 Task: Search one way flight ticket for 3 adults, 3 children in business from Kotzebue: Ralph Wien Memorial Airport to Riverton: Central Wyoming Regional Airport (was Riverton Regional) on 5-4-2023. Choice of flights is Sun country airlines. Number of bags: 4 checked bags. Price is upto 108000. Outbound departure time preference is 18:00.
Action: Mouse moved to (350, 294)
Screenshot: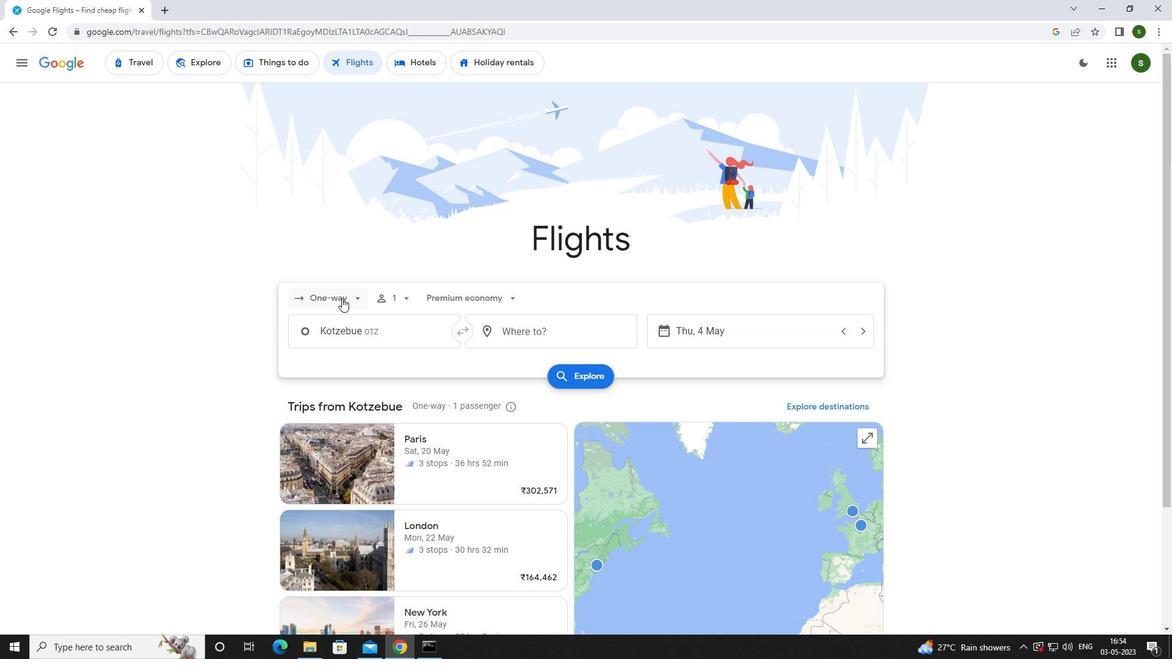 
Action: Mouse pressed left at (350, 294)
Screenshot: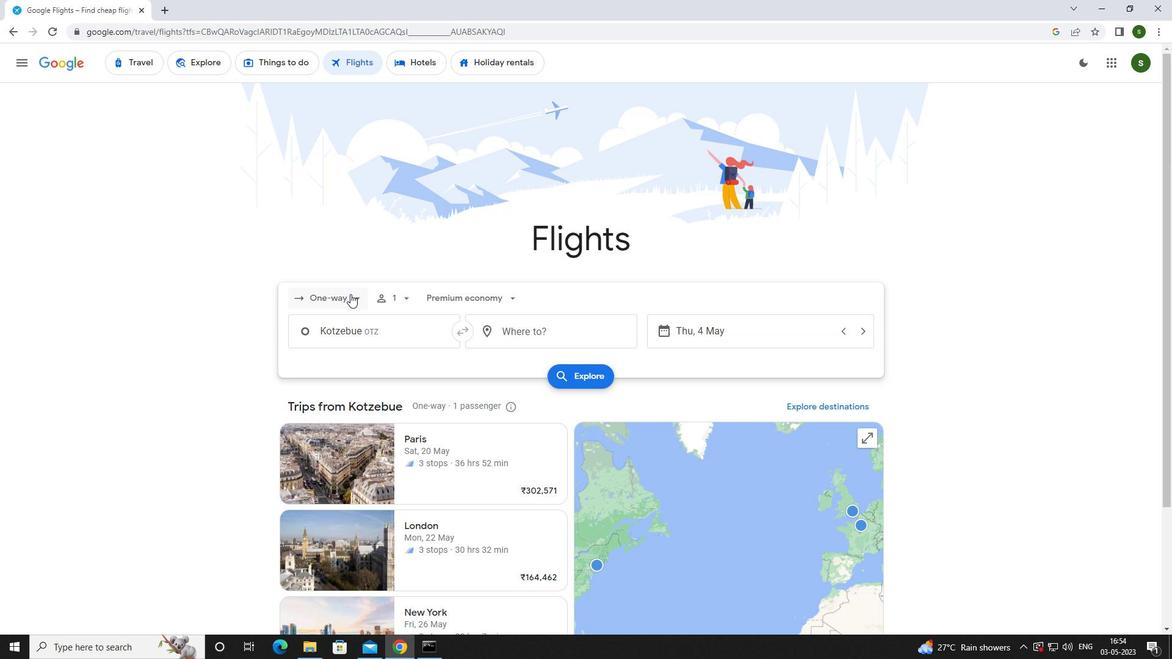 
Action: Mouse moved to (353, 359)
Screenshot: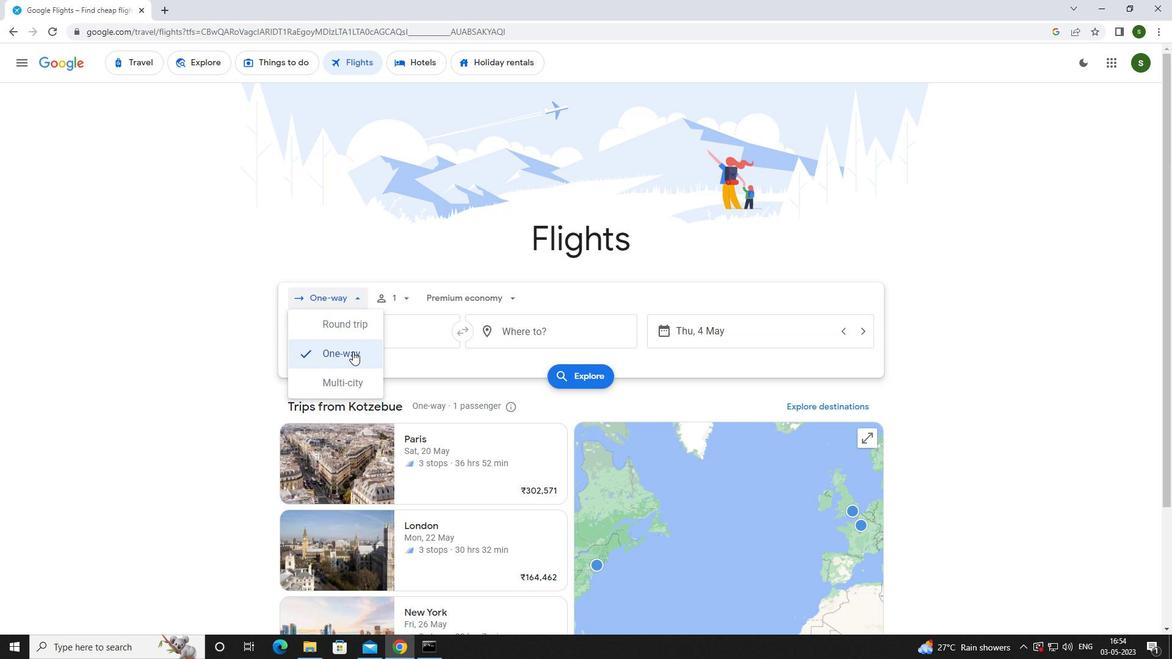 
Action: Mouse pressed left at (353, 359)
Screenshot: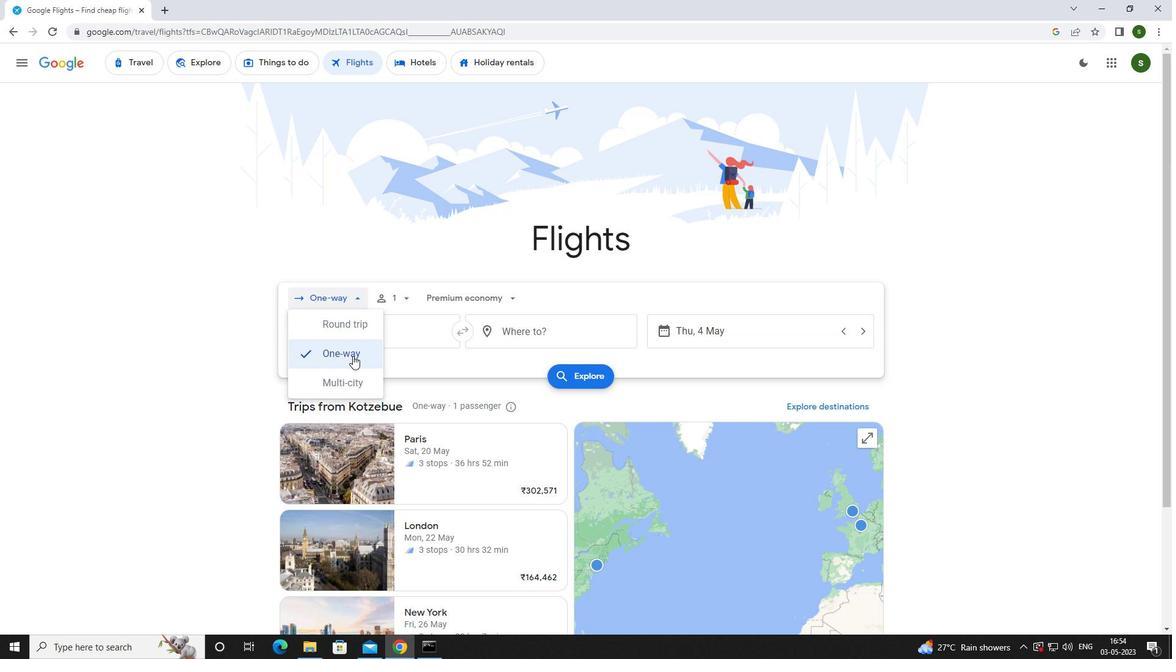 
Action: Mouse moved to (405, 295)
Screenshot: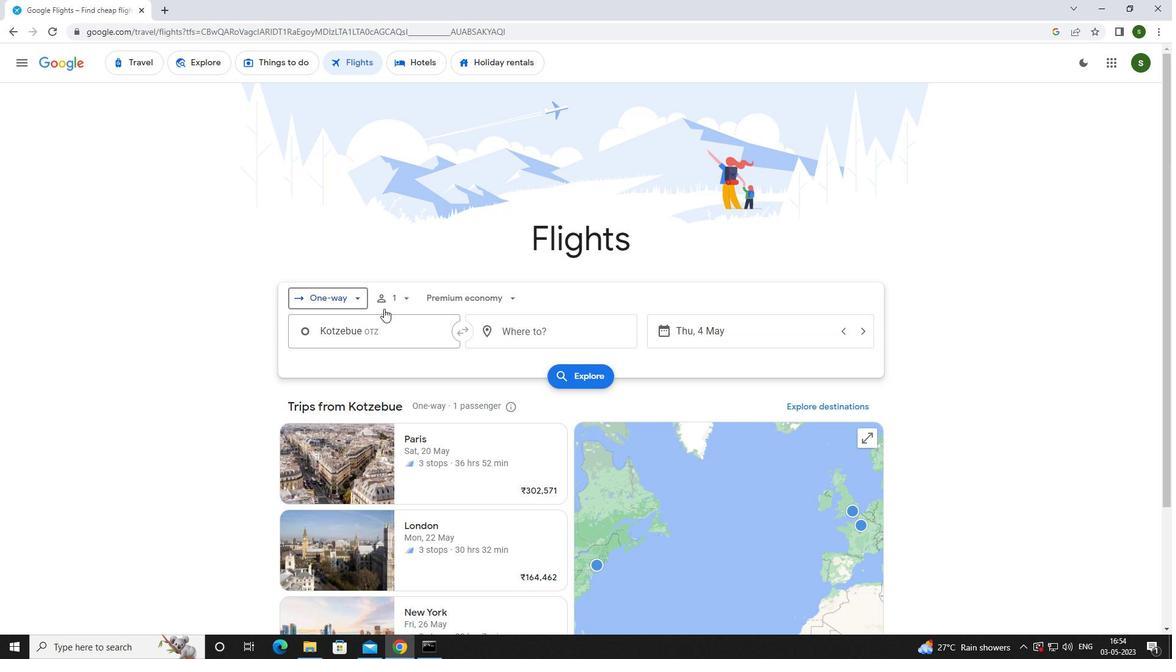 
Action: Mouse pressed left at (405, 295)
Screenshot: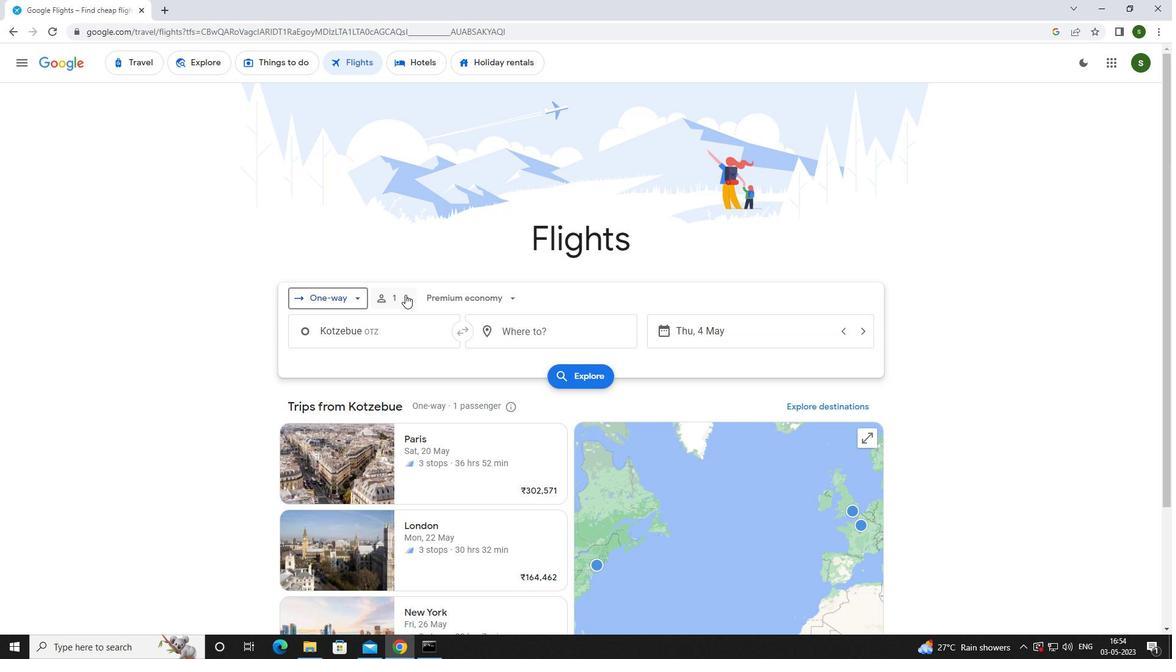 
Action: Mouse moved to (503, 328)
Screenshot: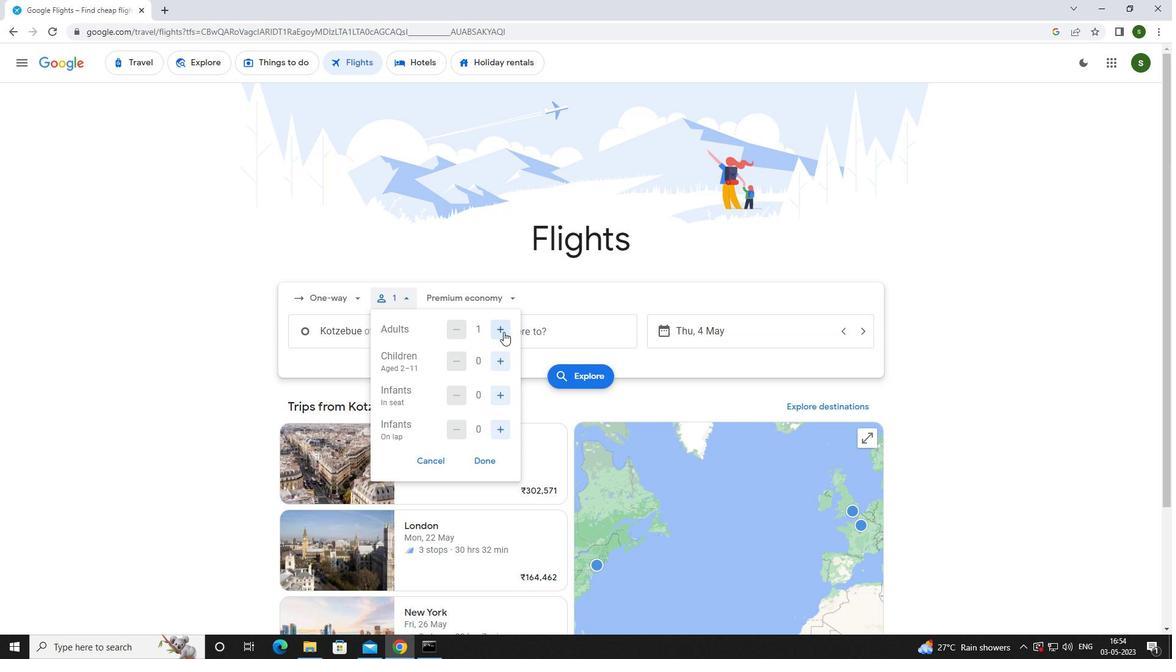 
Action: Mouse pressed left at (503, 328)
Screenshot: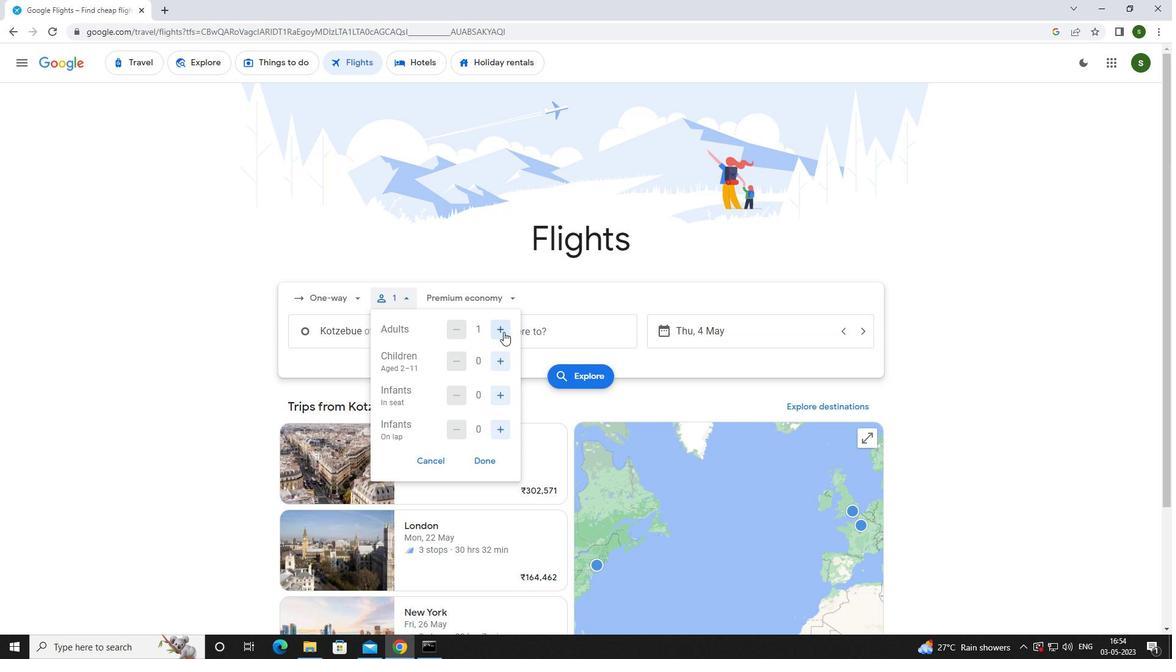 
Action: Mouse pressed left at (503, 328)
Screenshot: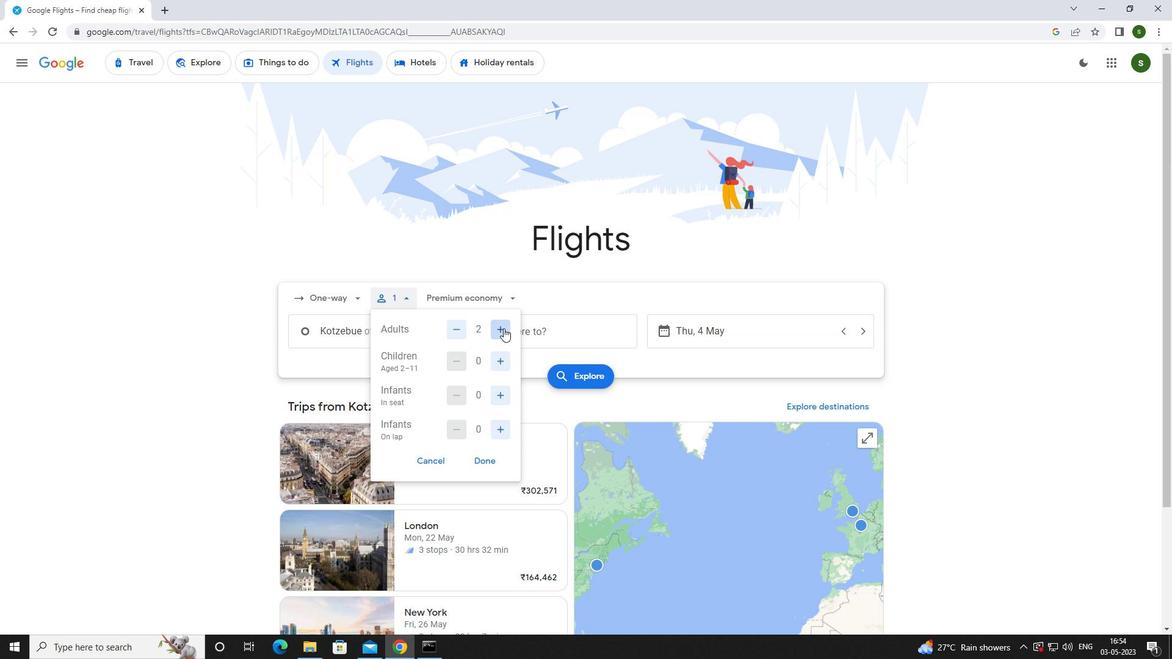 
Action: Mouse moved to (501, 356)
Screenshot: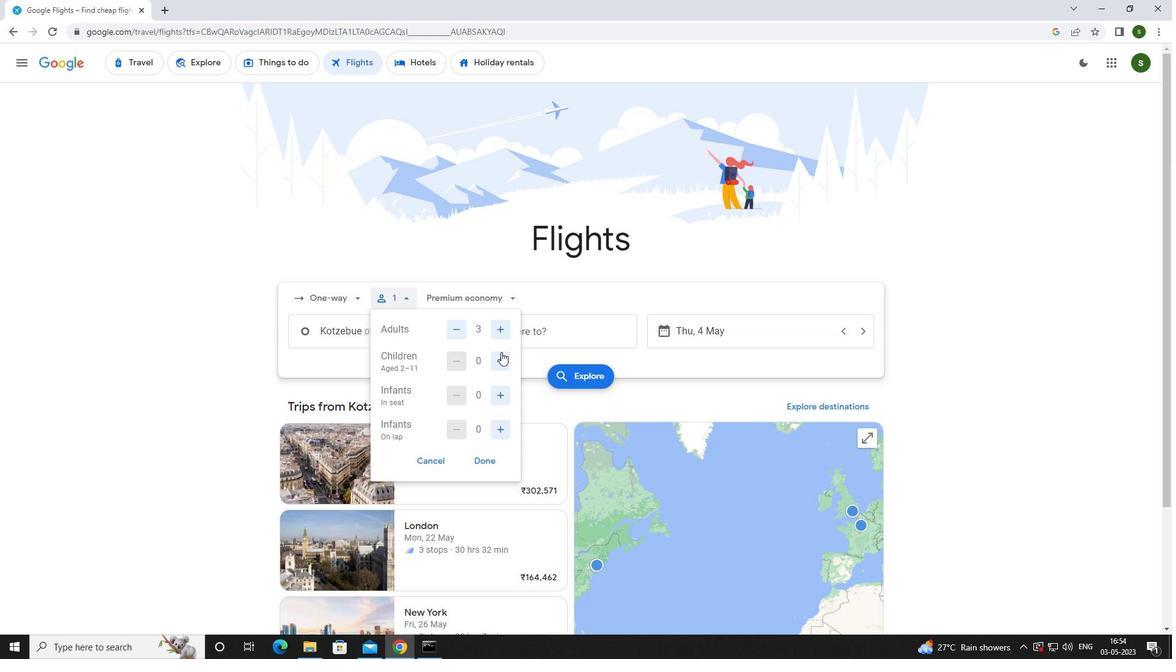 
Action: Mouse pressed left at (501, 356)
Screenshot: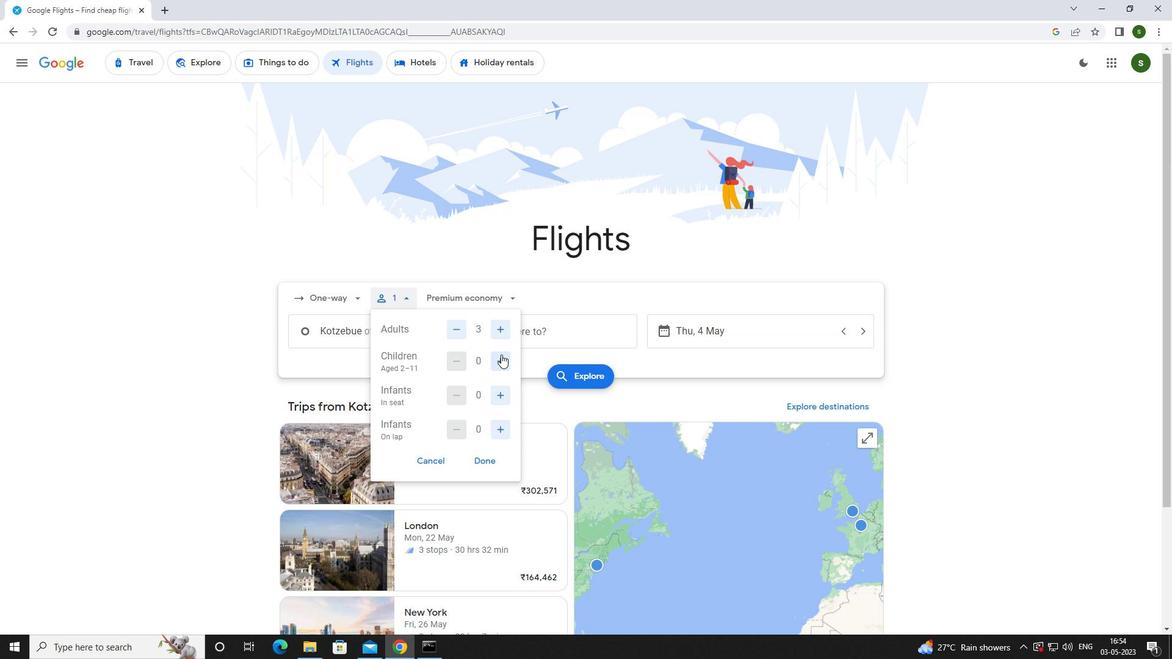 
Action: Mouse pressed left at (501, 356)
Screenshot: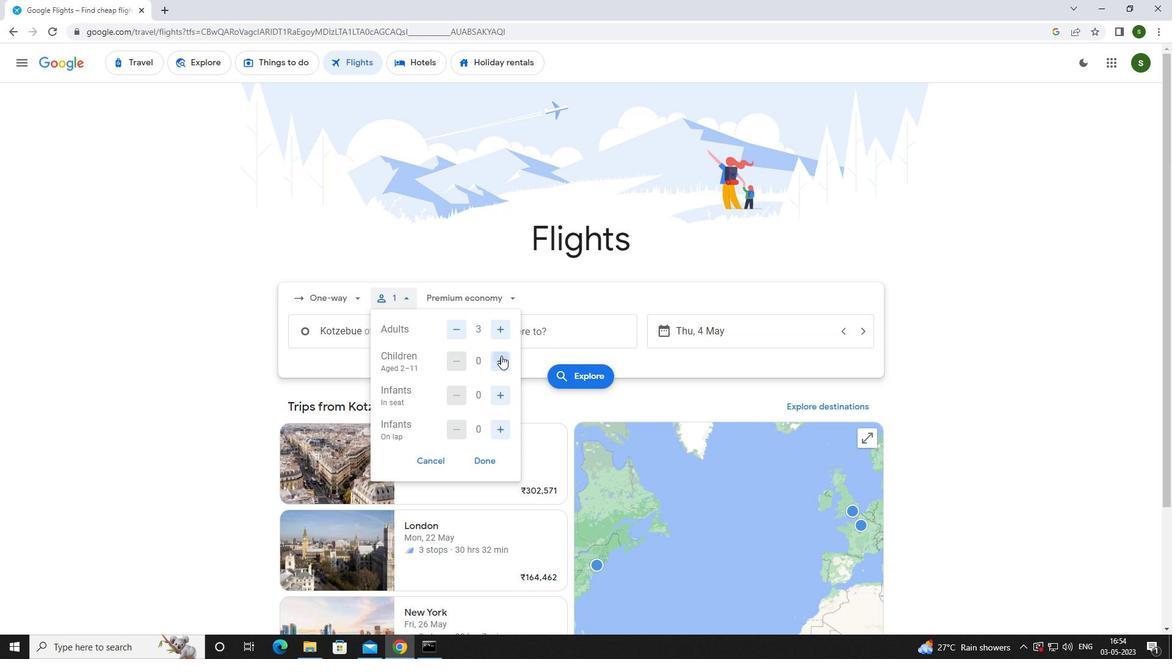 
Action: Mouse pressed left at (501, 356)
Screenshot: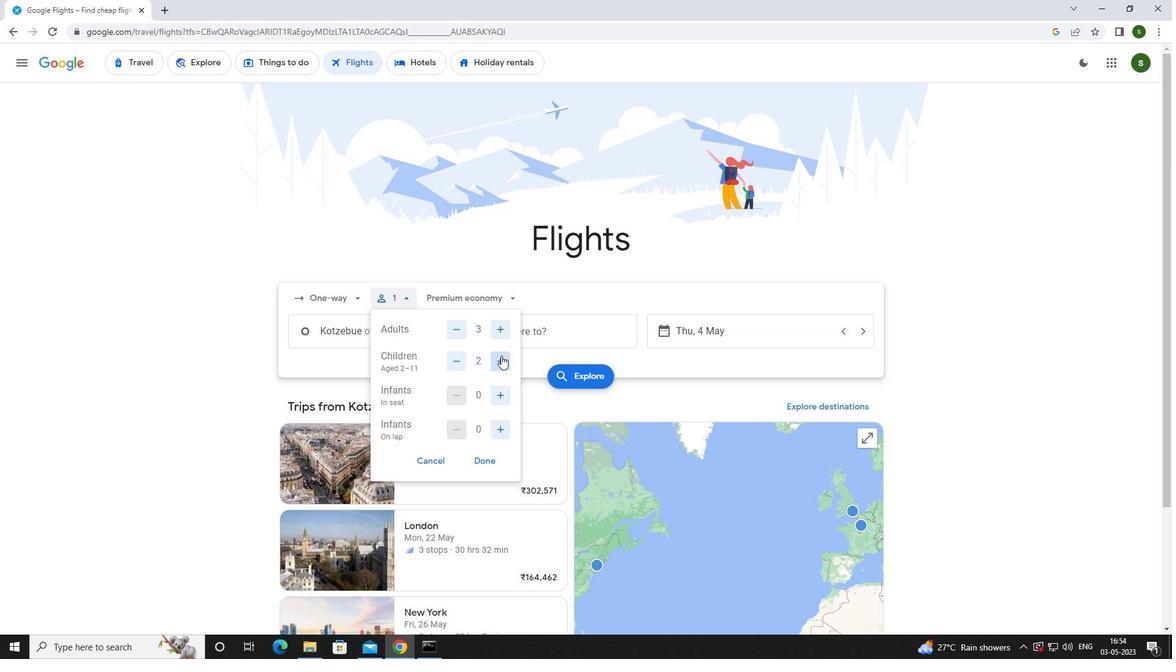 
Action: Mouse moved to (500, 298)
Screenshot: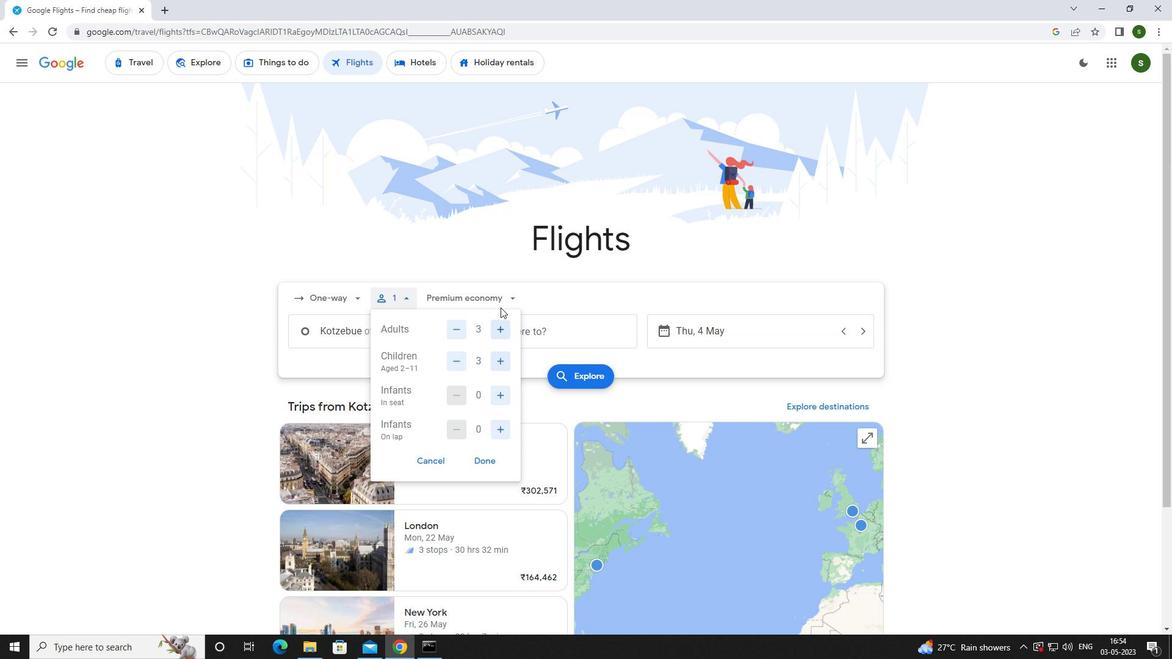 
Action: Mouse pressed left at (500, 298)
Screenshot: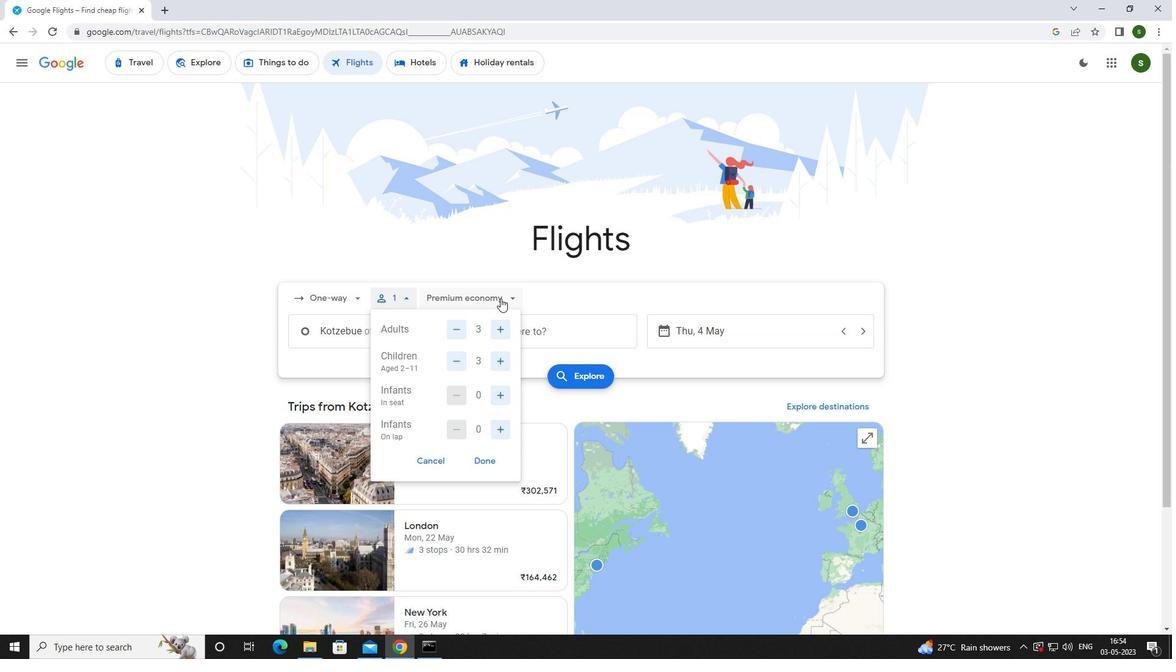 
Action: Mouse moved to (499, 378)
Screenshot: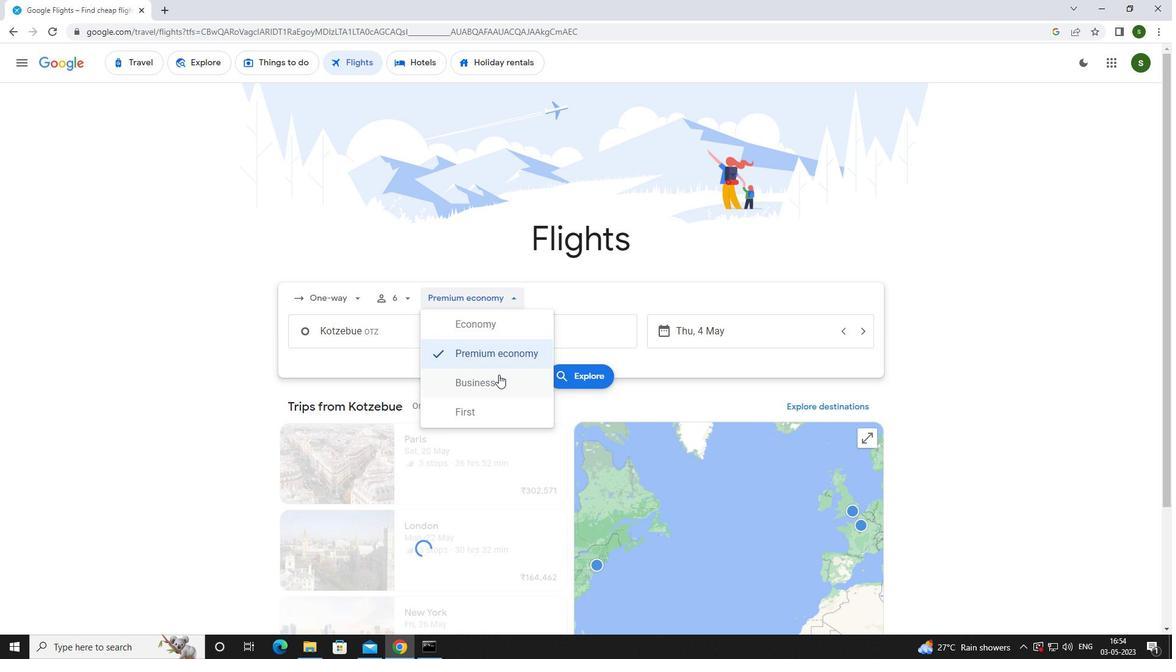 
Action: Mouse pressed left at (499, 378)
Screenshot: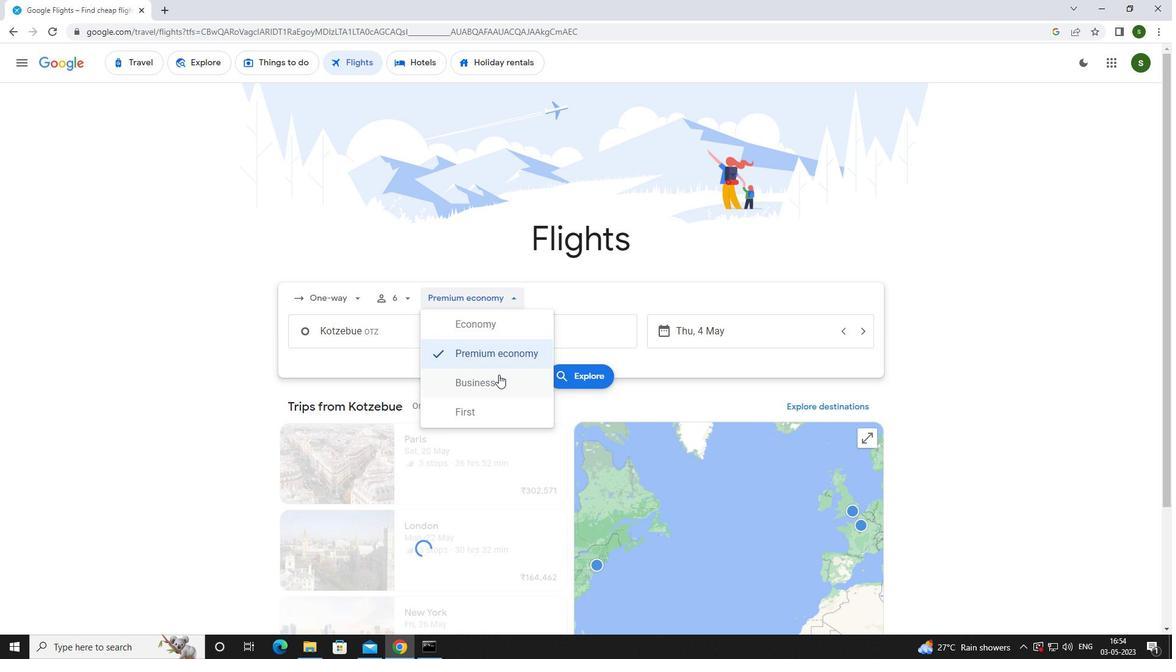
Action: Mouse moved to (401, 338)
Screenshot: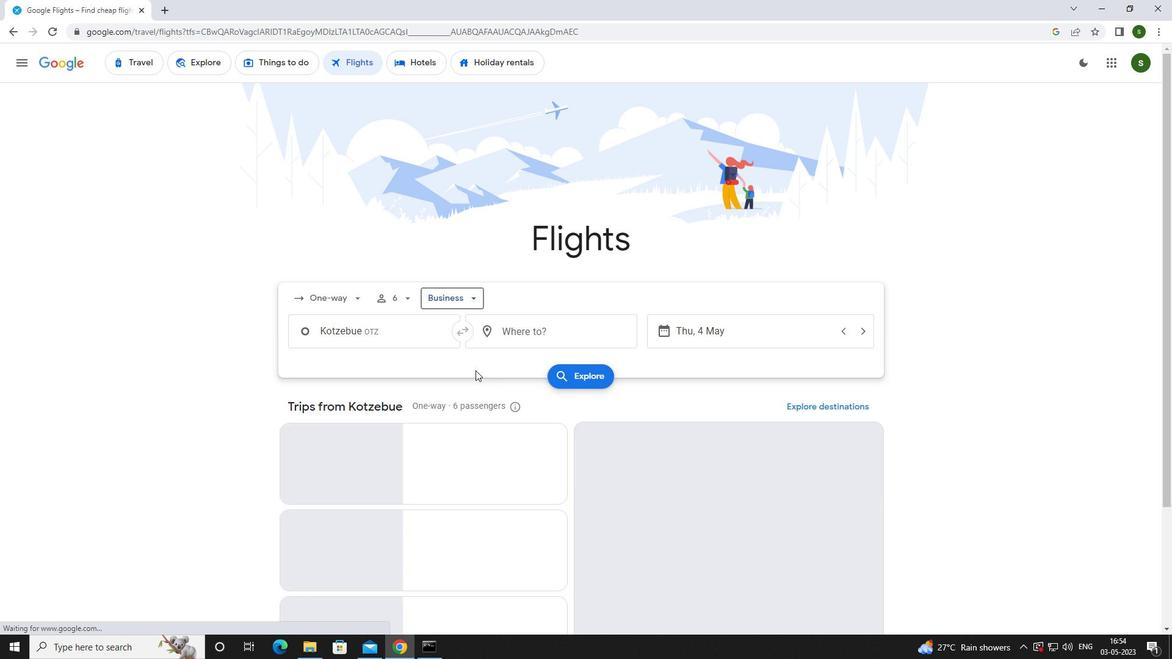 
Action: Mouse pressed left at (401, 338)
Screenshot: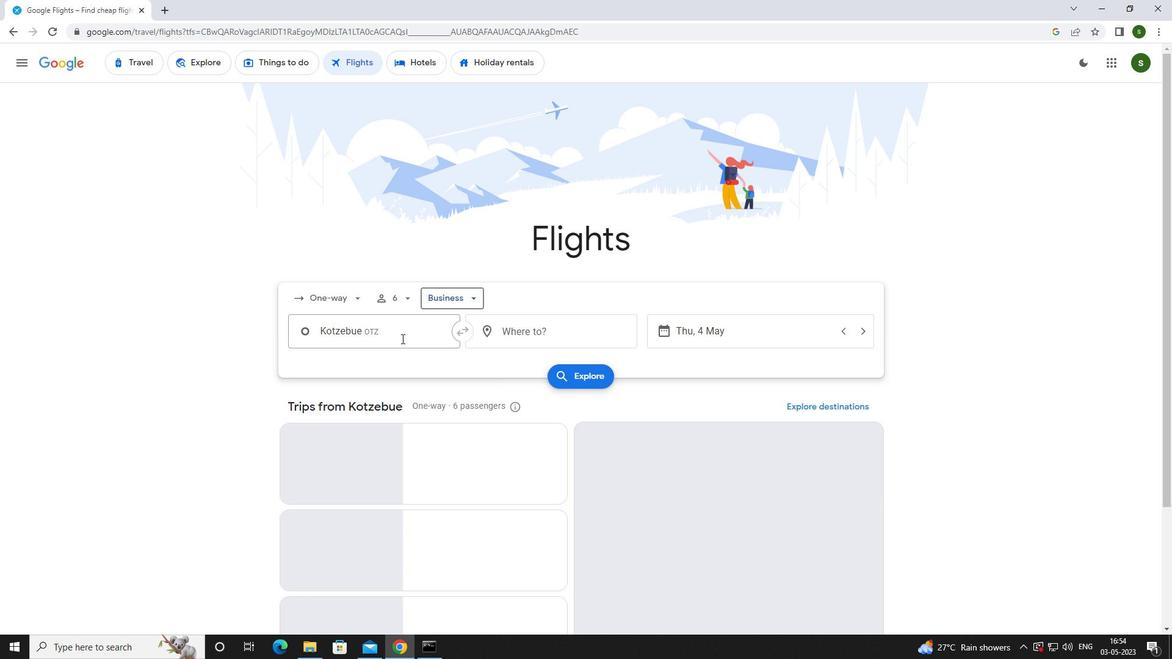 
Action: Mouse moved to (401, 338)
Screenshot: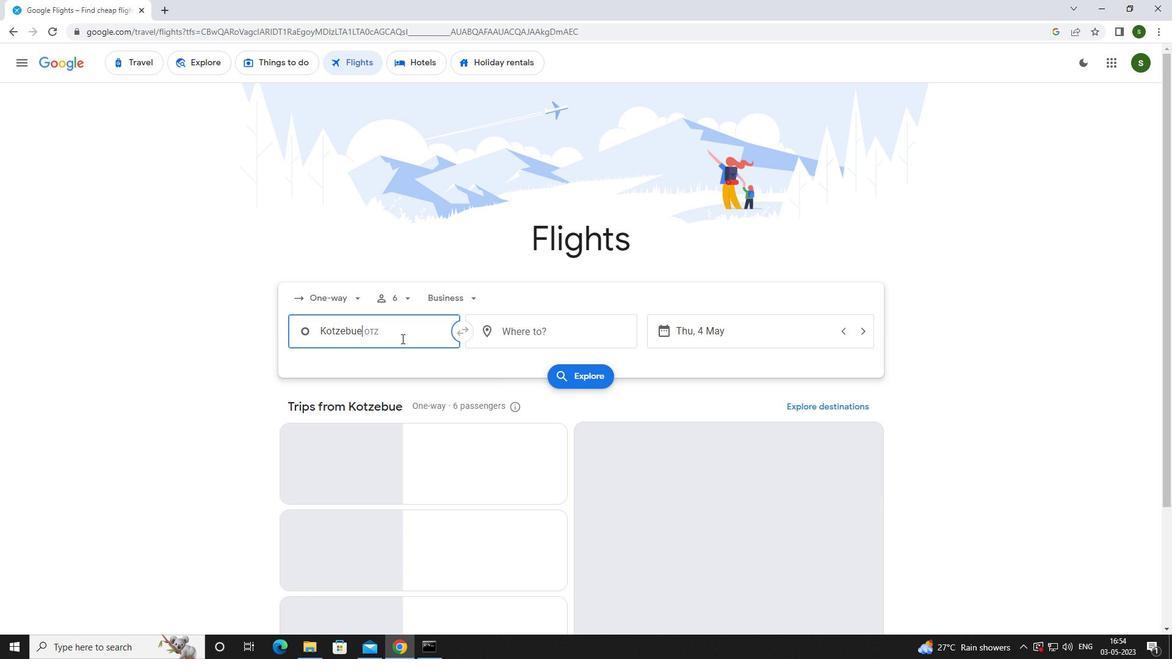 
Action: Key pressed <Key.caps_lock>r<Key.caps_lock>alph
Screenshot: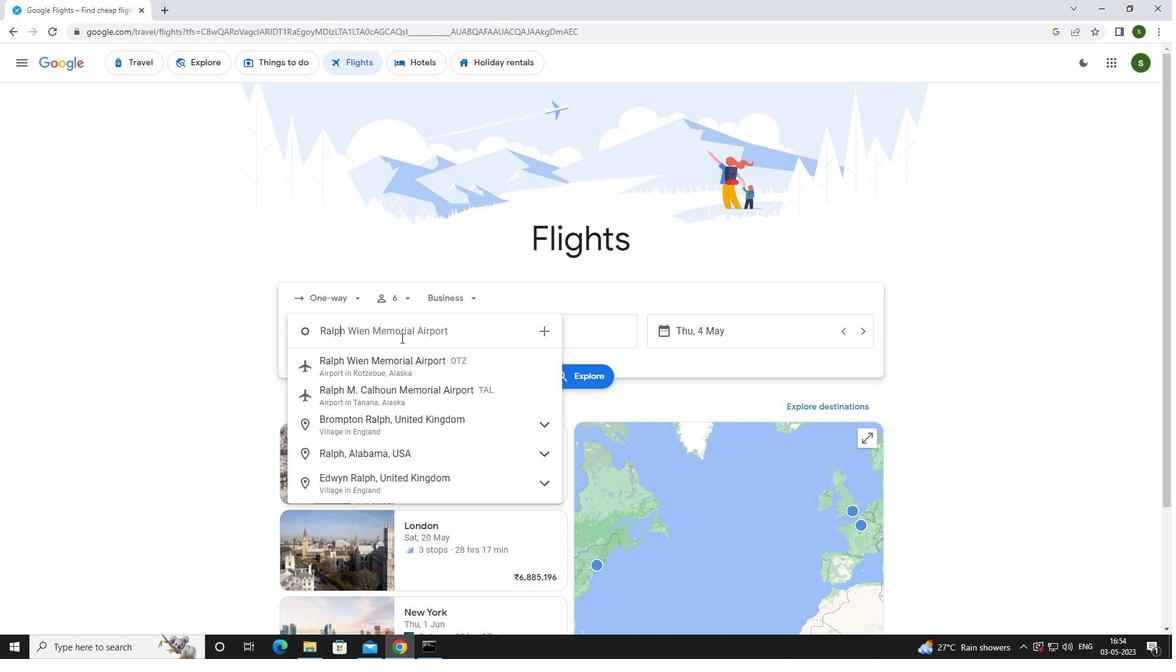 
Action: Mouse moved to (403, 362)
Screenshot: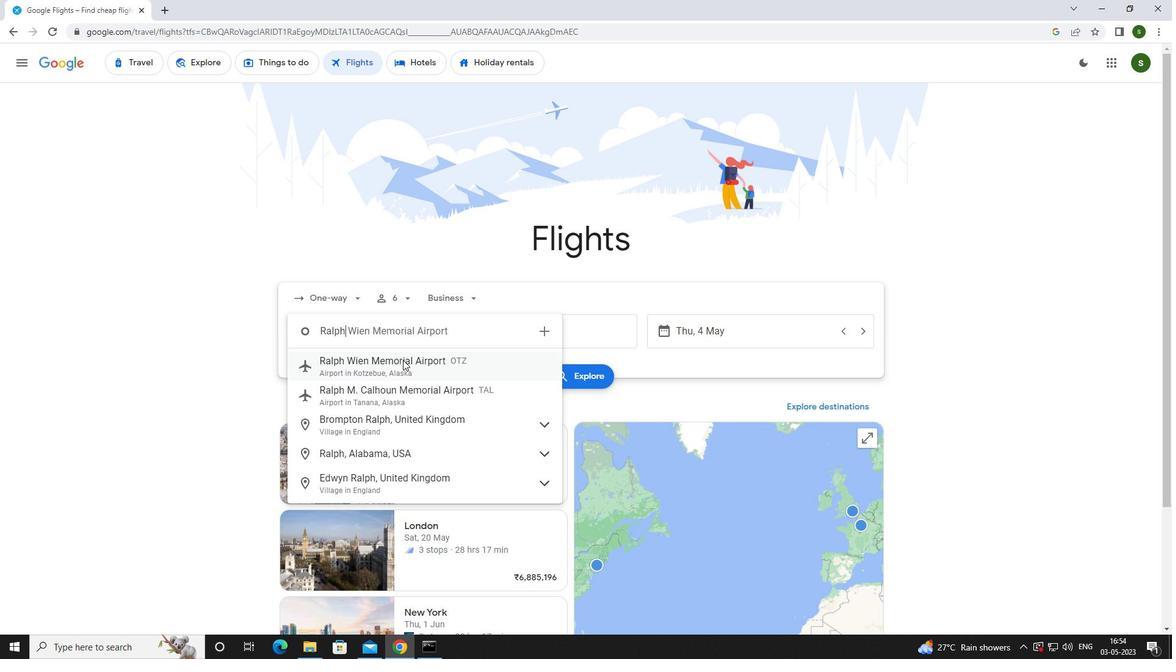 
Action: Mouse pressed left at (403, 362)
Screenshot: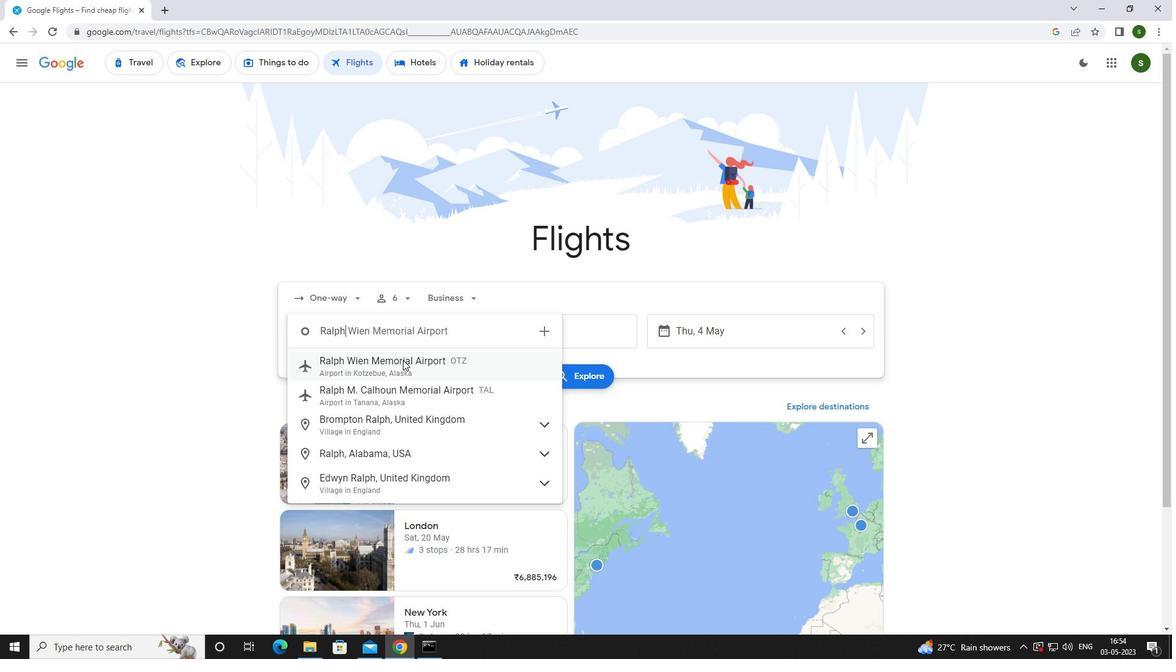 
Action: Mouse moved to (510, 326)
Screenshot: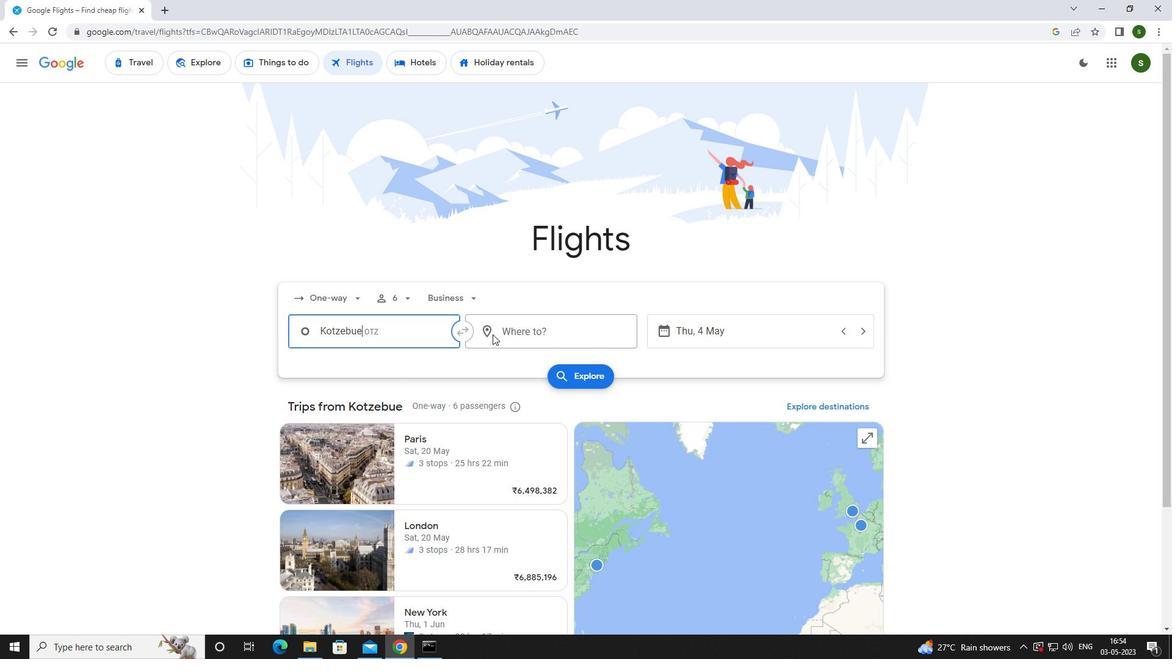
Action: Mouse pressed left at (510, 326)
Screenshot: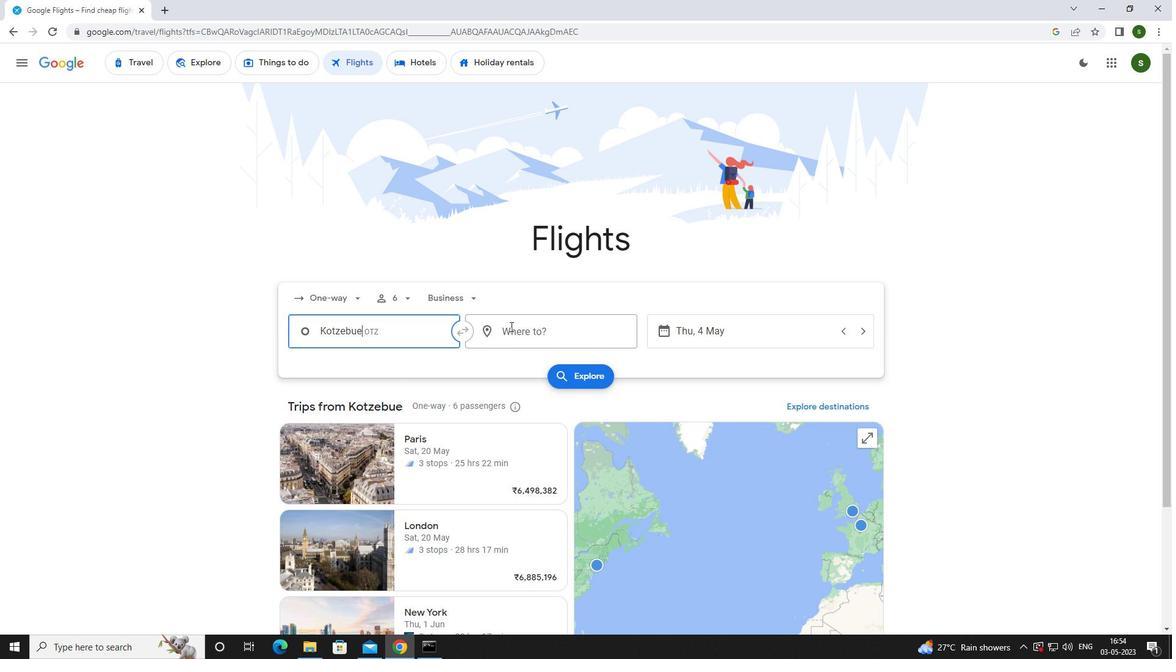 
Action: Mouse moved to (511, 326)
Screenshot: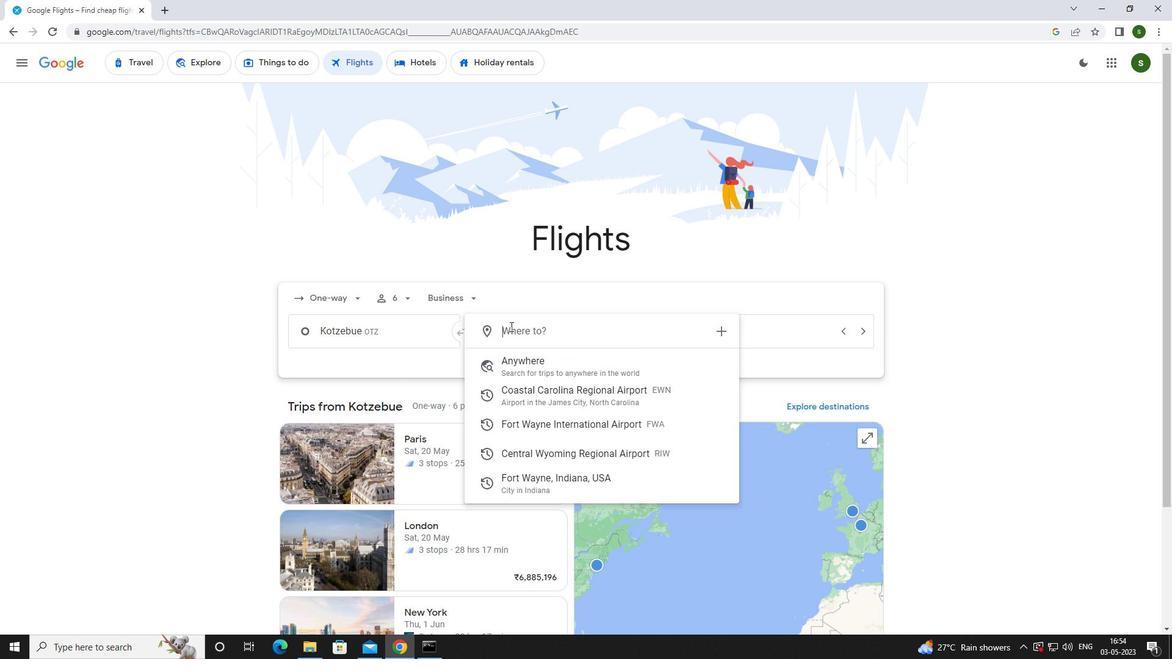 
Action: Key pressed <Key.caps_lock>r<Key.caps_lock>iverto
Screenshot: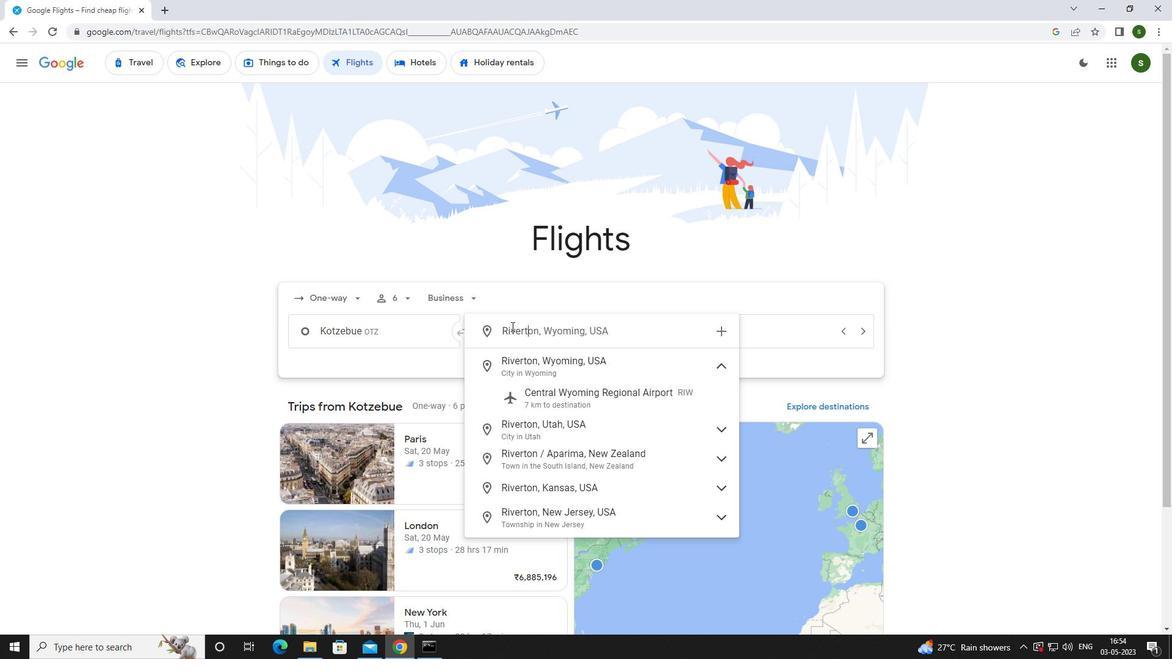 
Action: Mouse moved to (560, 398)
Screenshot: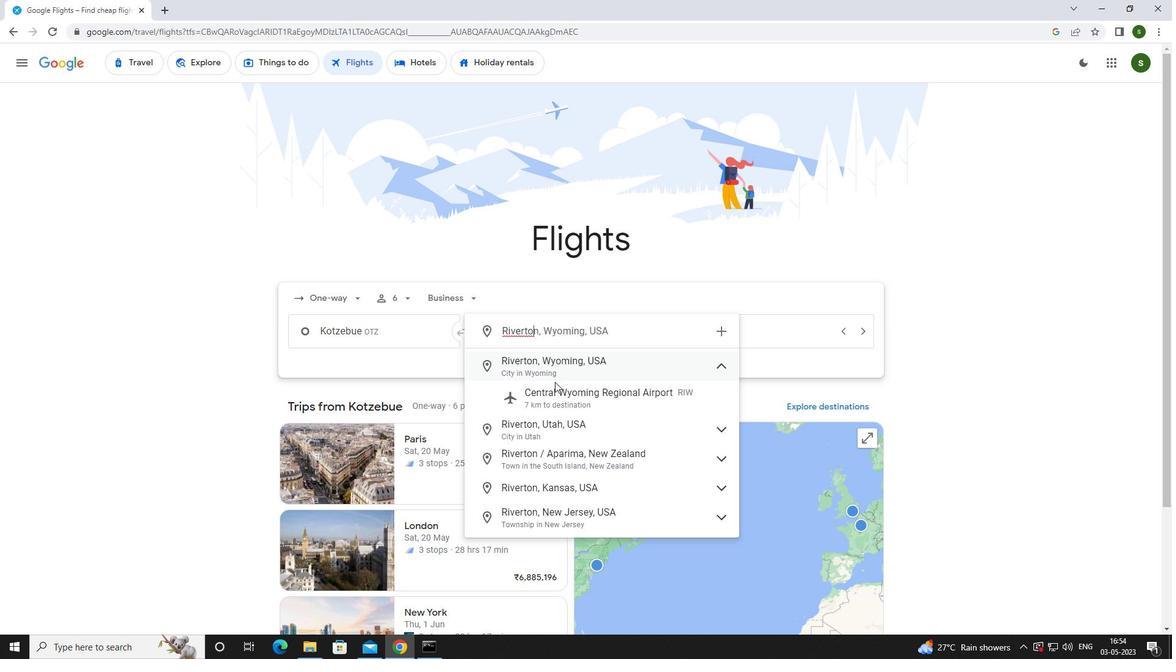
Action: Mouse pressed left at (560, 398)
Screenshot: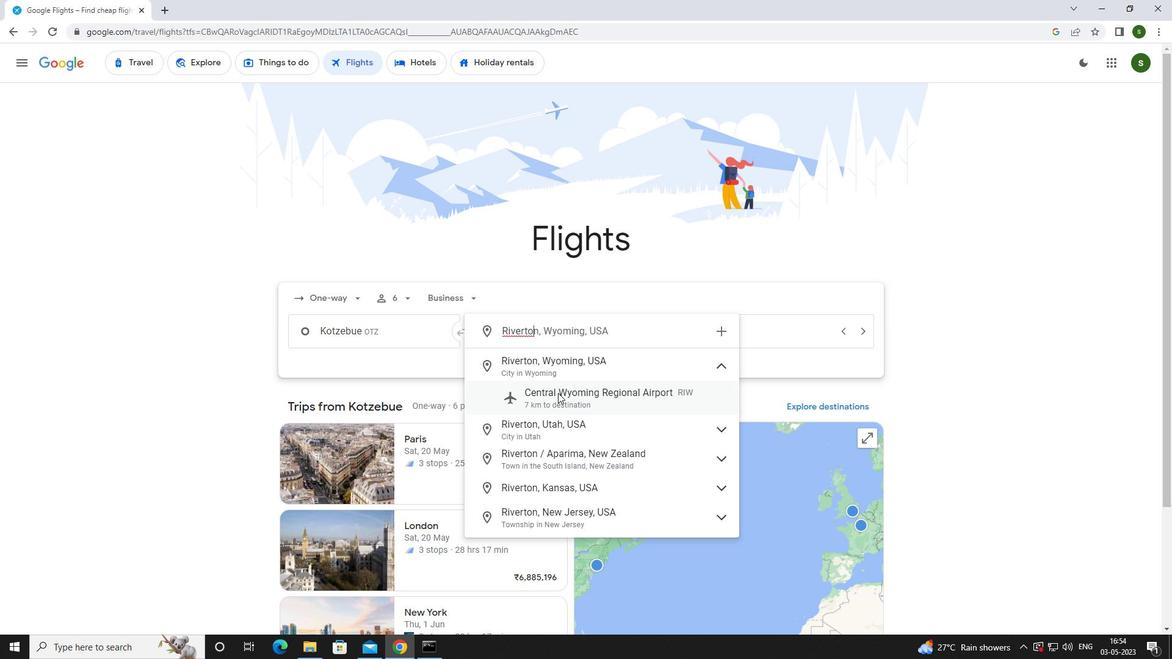 
Action: Mouse moved to (739, 329)
Screenshot: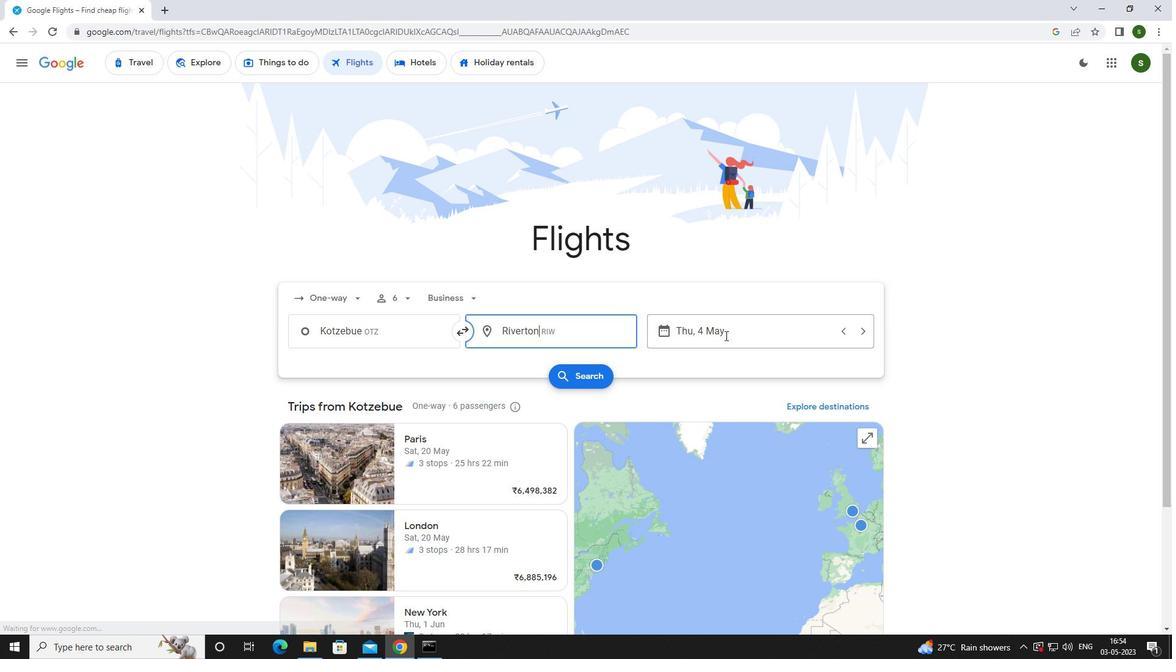 
Action: Mouse pressed left at (739, 329)
Screenshot: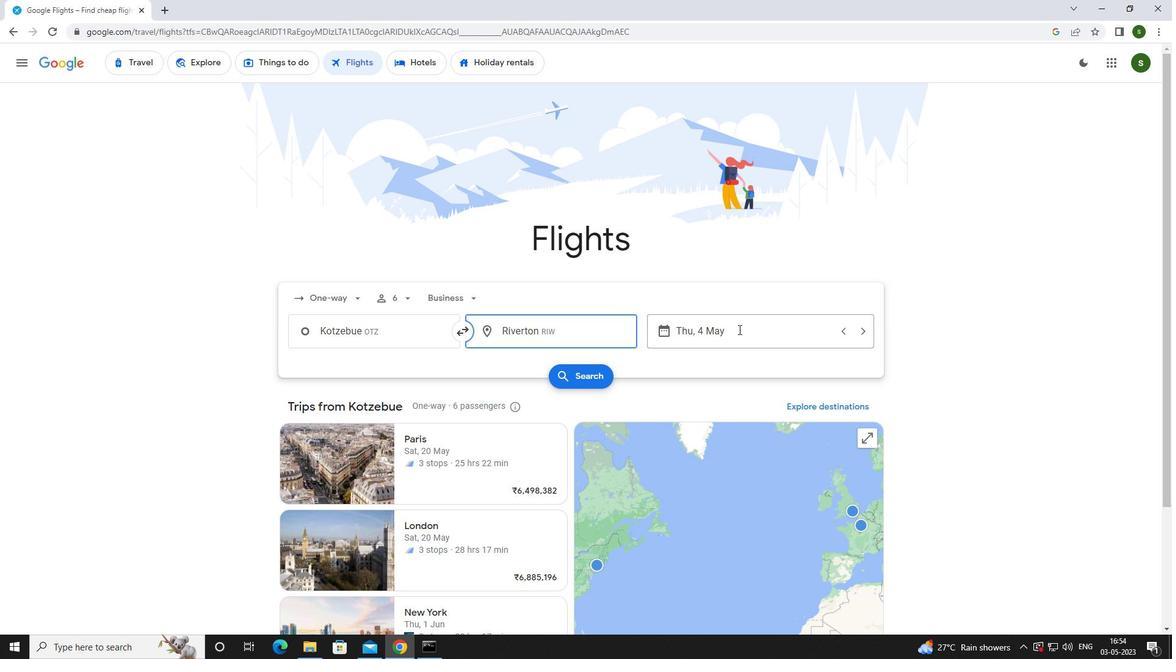 
Action: Mouse moved to (560, 409)
Screenshot: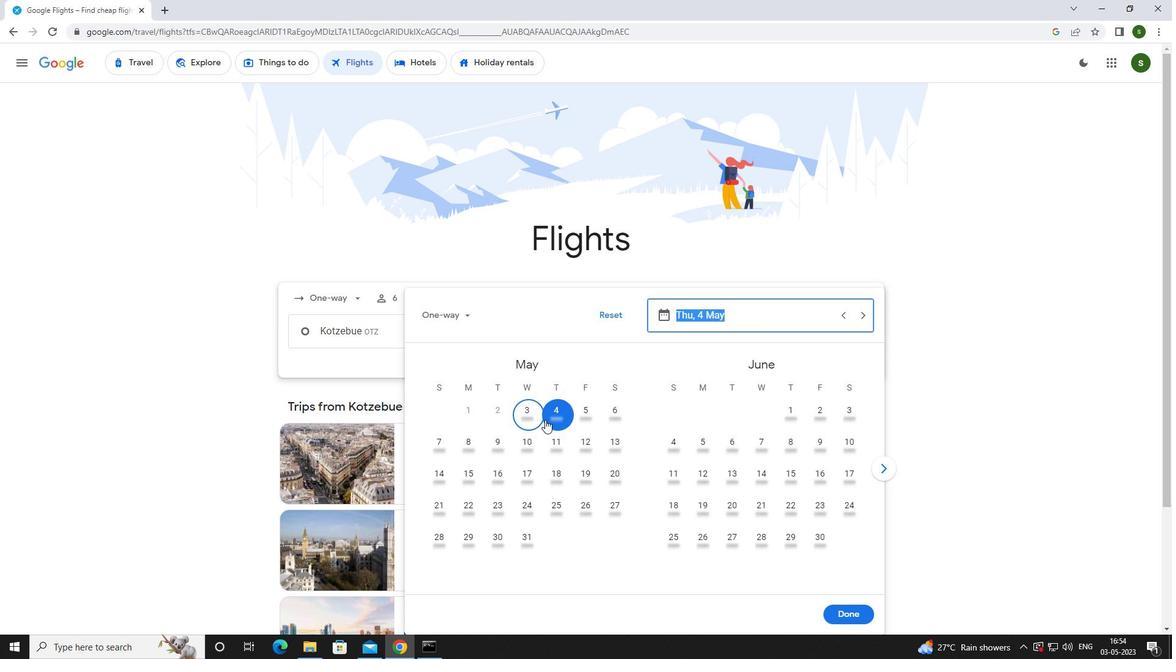 
Action: Mouse pressed left at (560, 409)
Screenshot: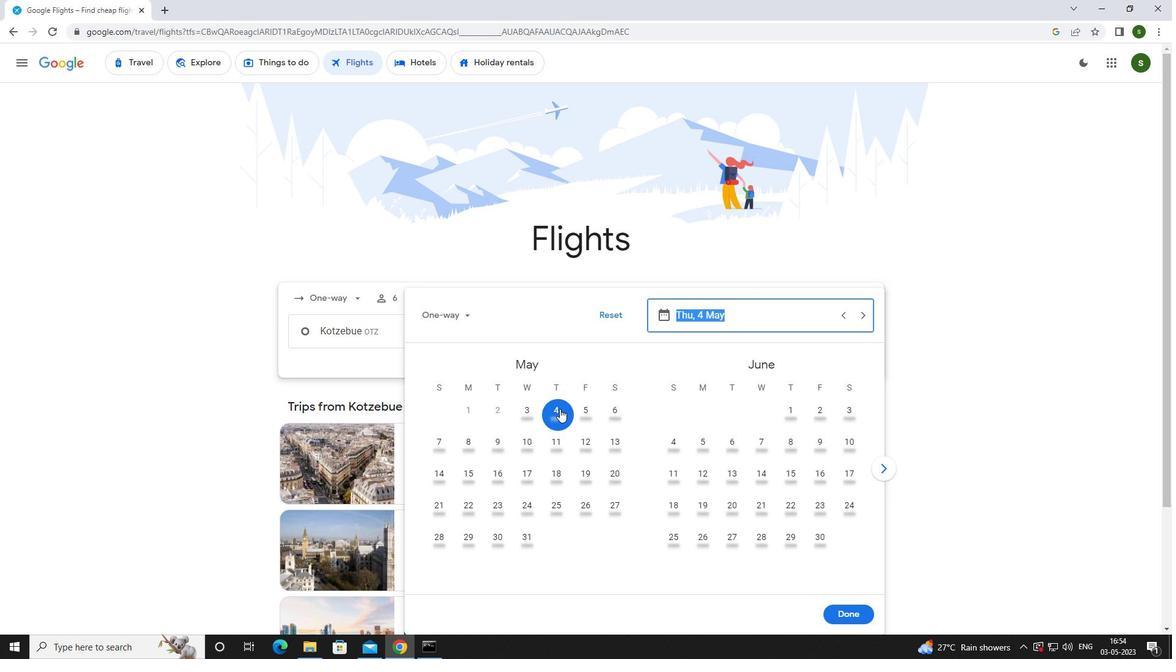 
Action: Mouse moved to (858, 618)
Screenshot: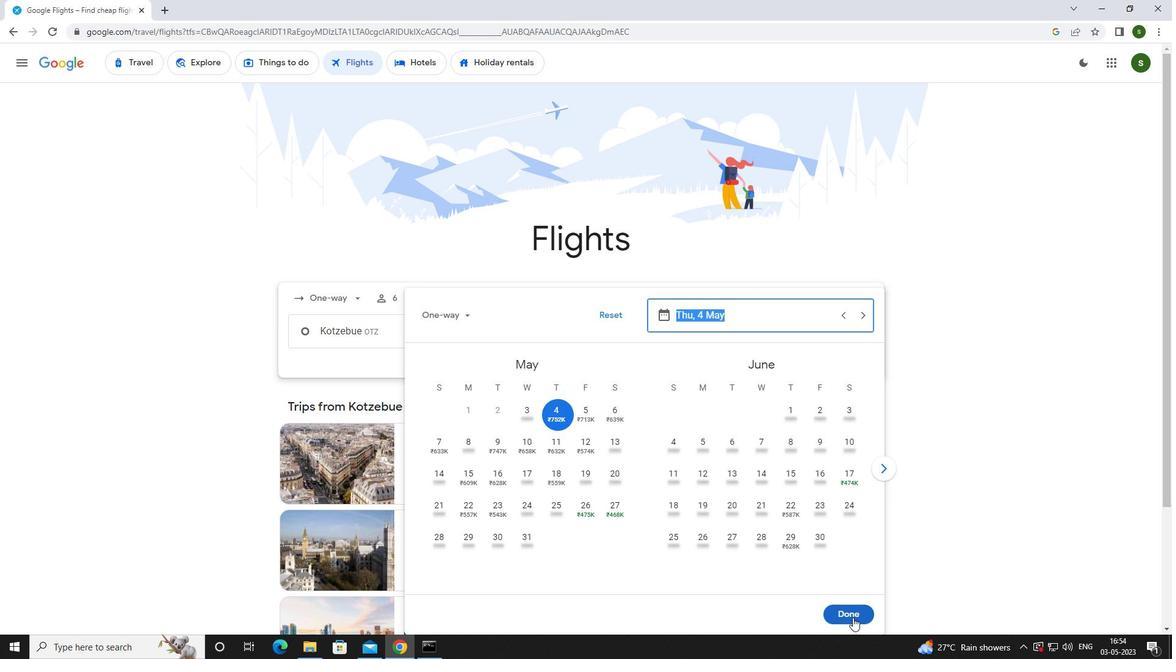 
Action: Mouse pressed left at (858, 618)
Screenshot: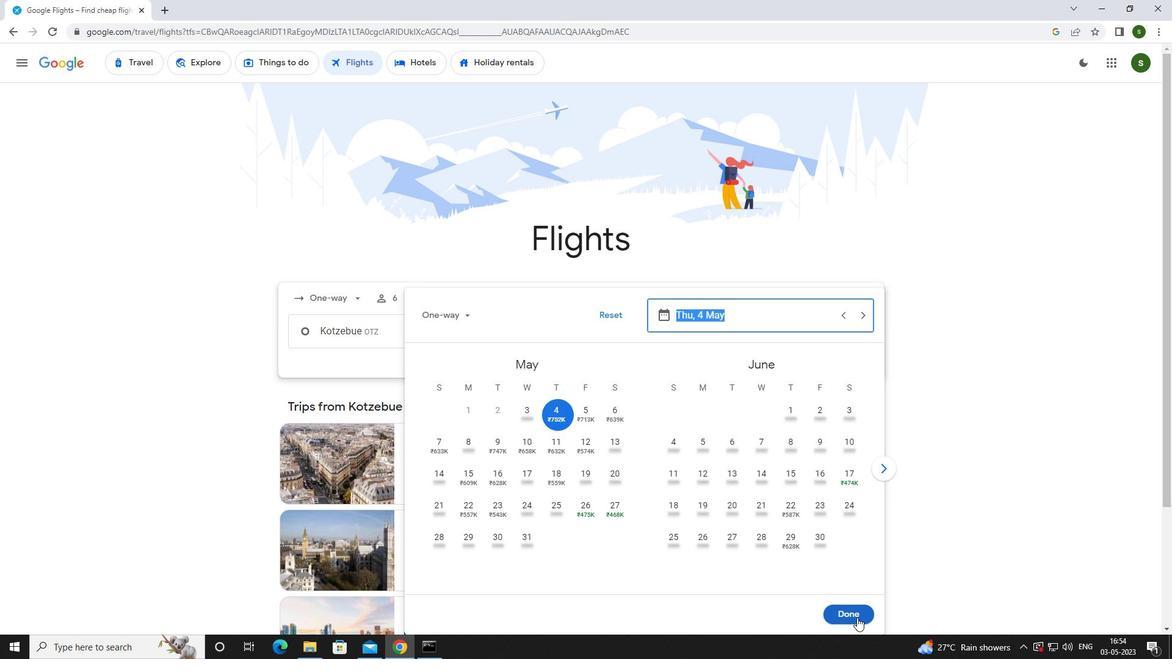 
Action: Mouse moved to (569, 371)
Screenshot: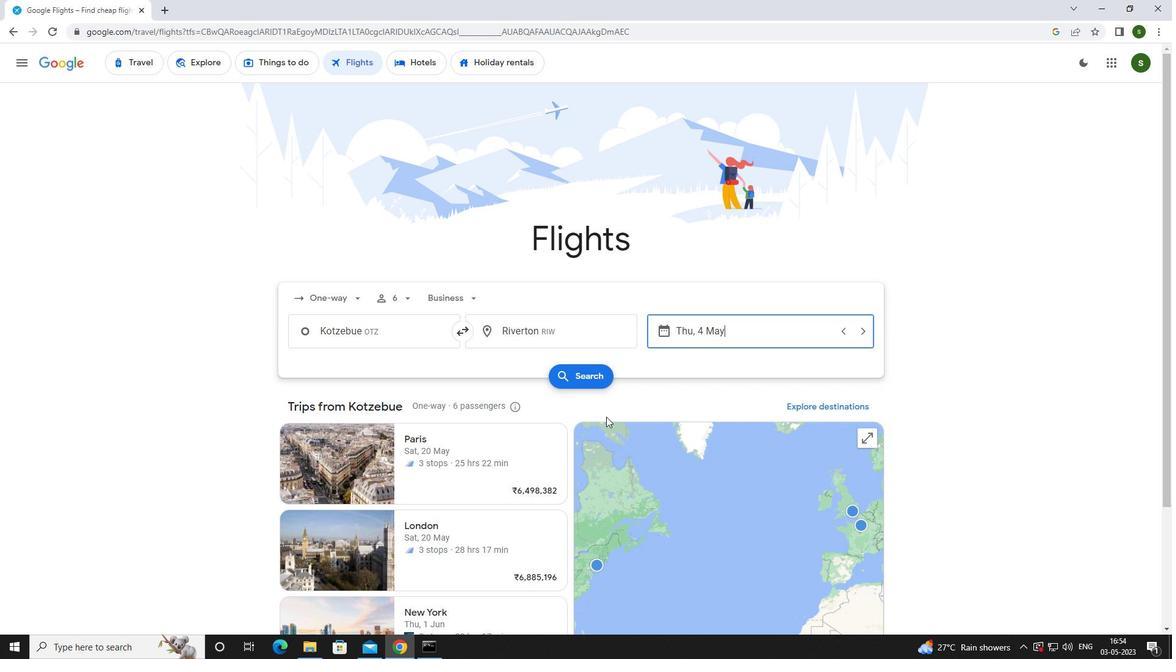 
Action: Mouse pressed left at (569, 371)
Screenshot: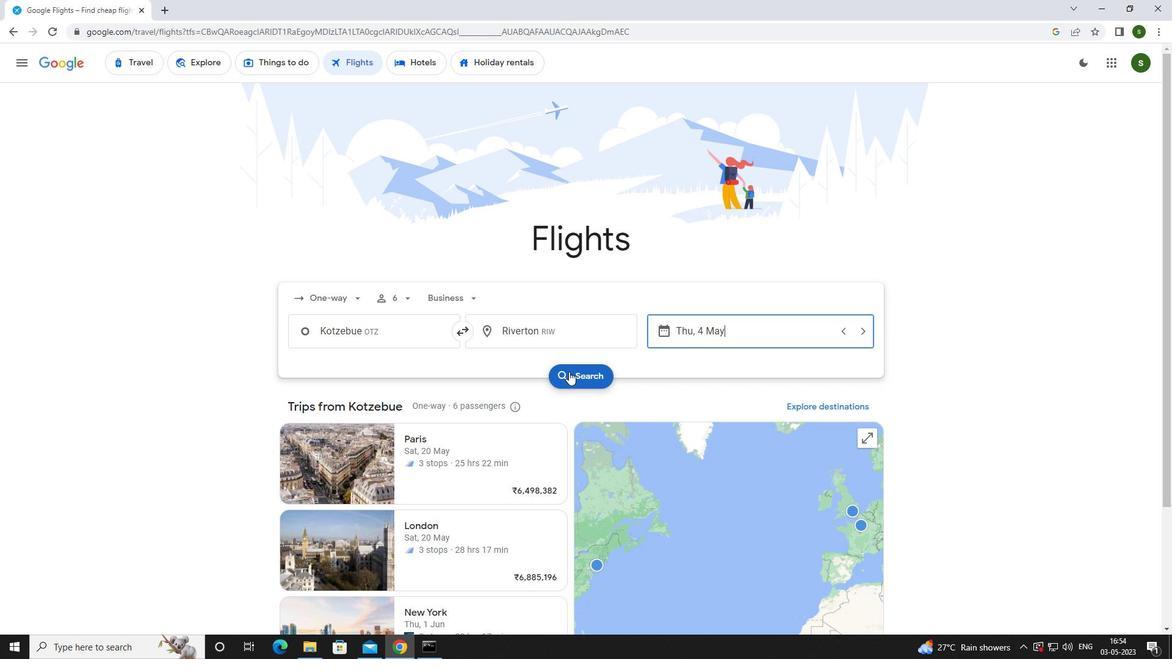 
Action: Mouse moved to (287, 167)
Screenshot: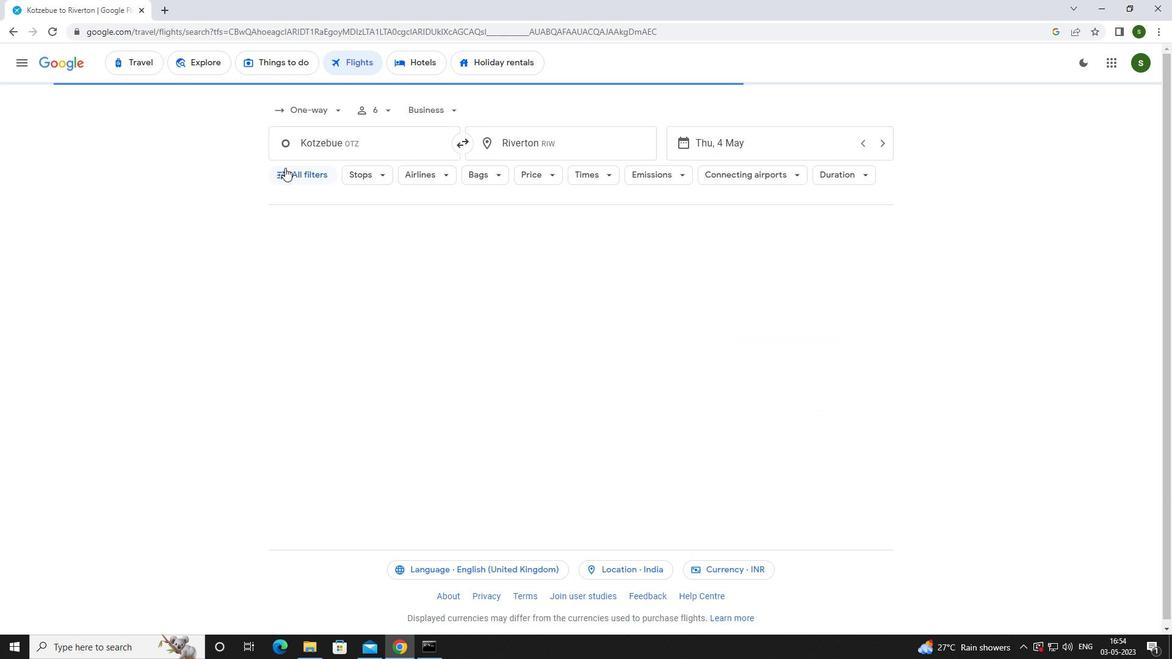 
Action: Mouse pressed left at (287, 167)
Screenshot: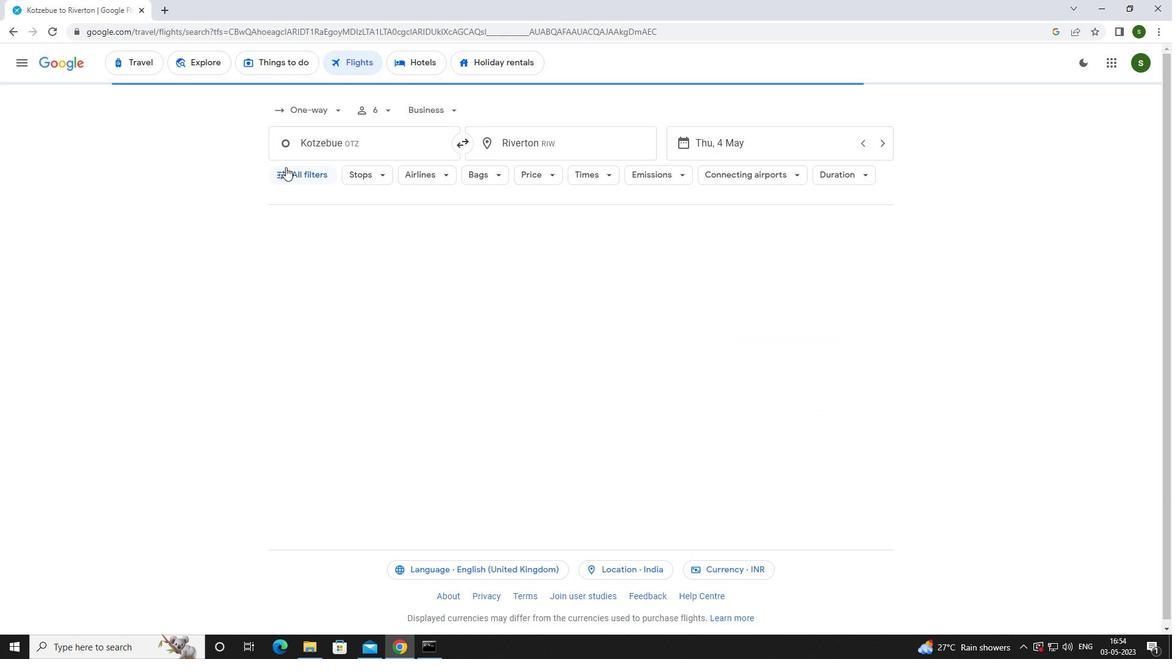 
Action: Mouse moved to (458, 429)
Screenshot: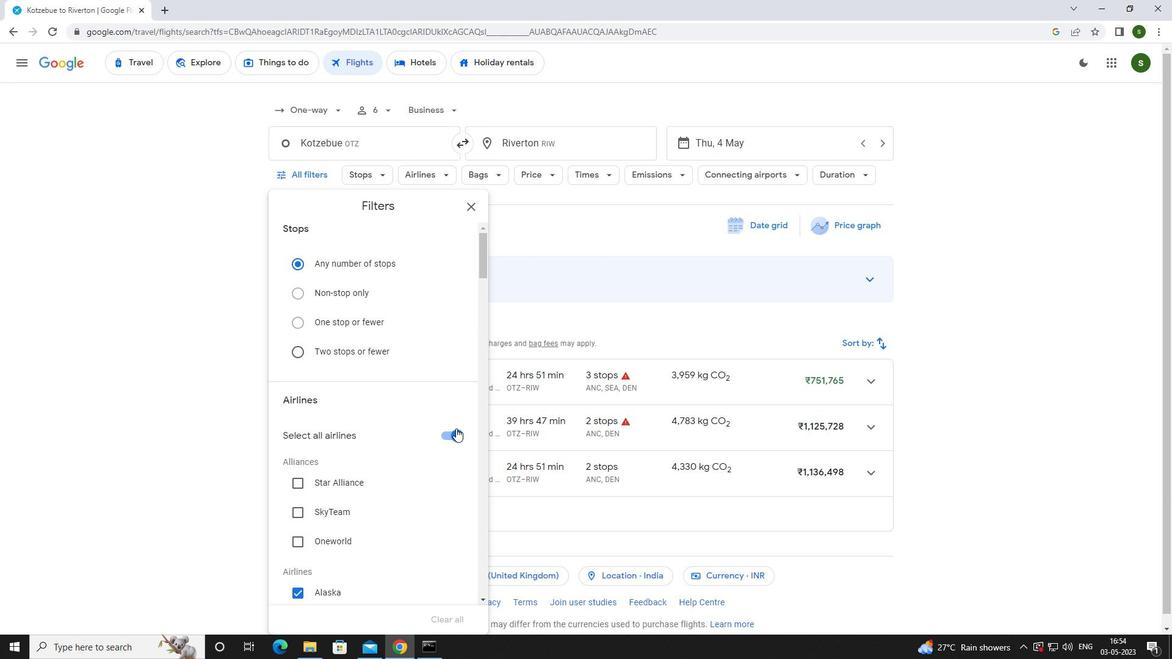 
Action: Mouse pressed left at (458, 429)
Screenshot: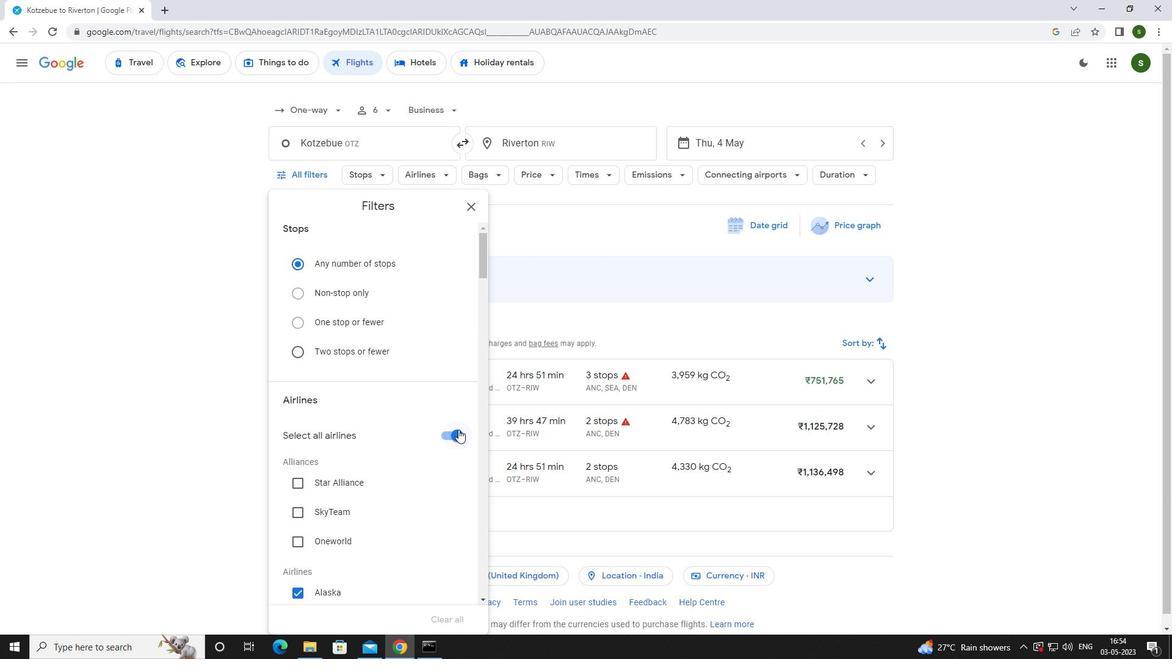 
Action: Mouse moved to (431, 382)
Screenshot: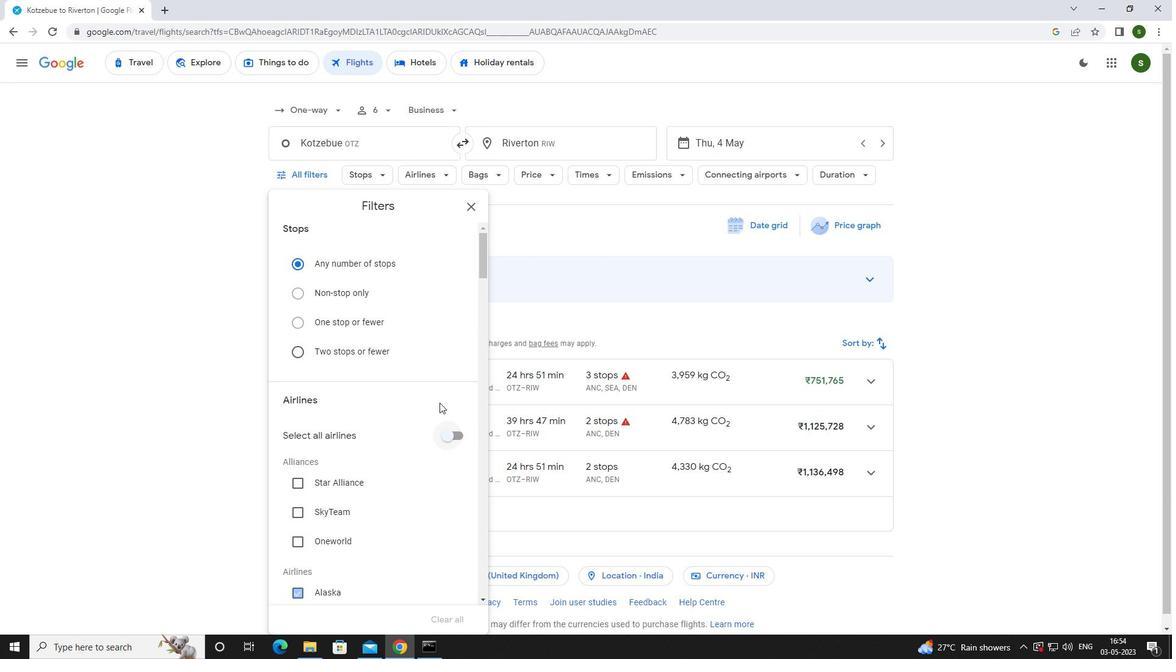 
Action: Mouse scrolled (431, 381) with delta (0, 0)
Screenshot: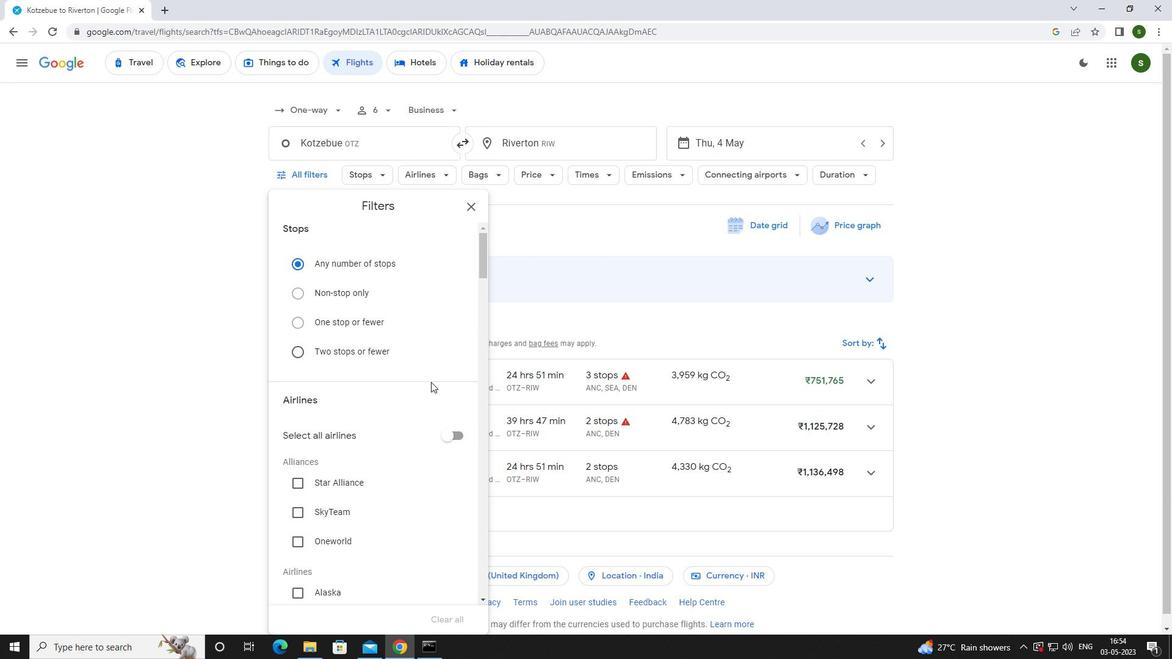 
Action: Mouse scrolled (431, 381) with delta (0, 0)
Screenshot: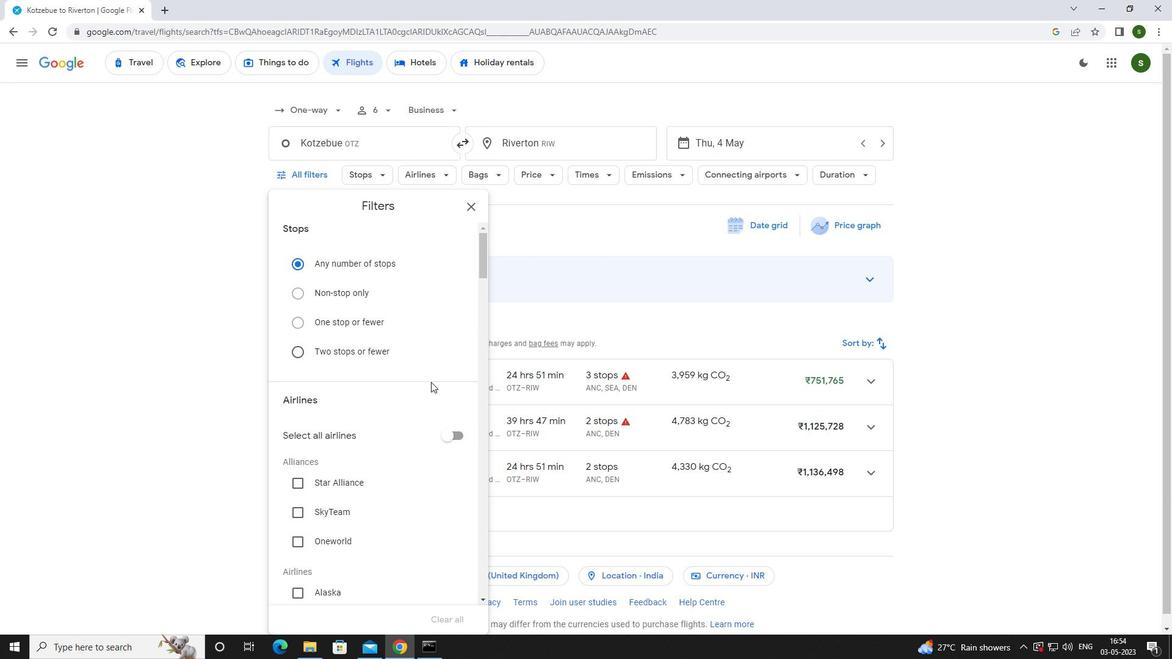 
Action: Mouse scrolled (431, 381) with delta (0, 0)
Screenshot: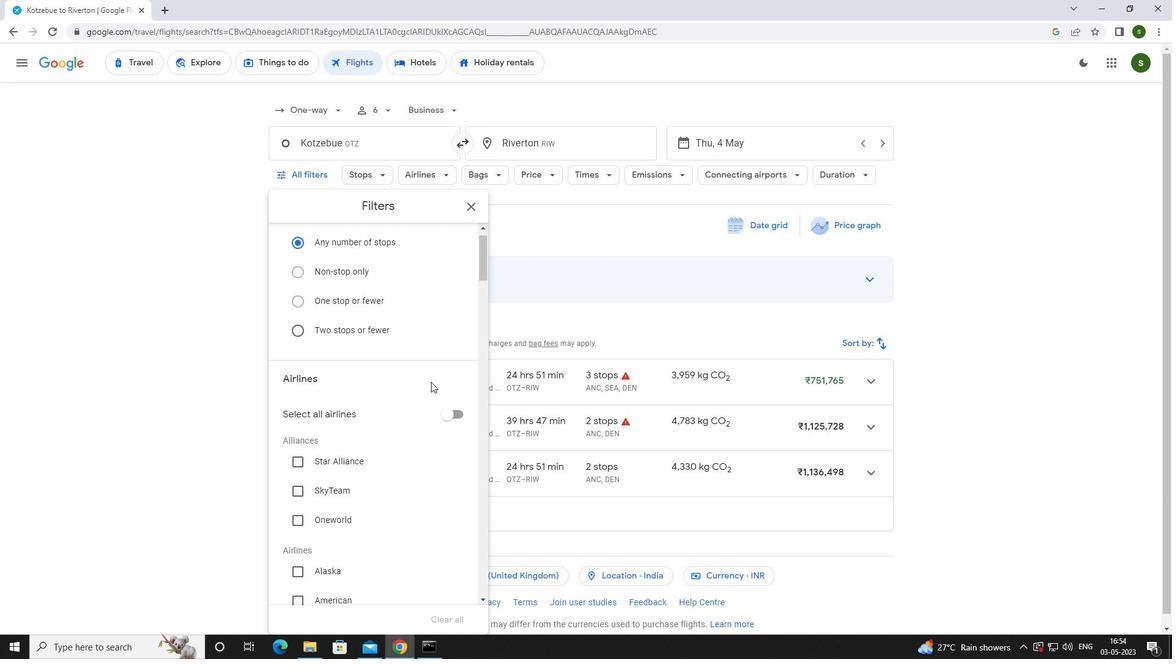 
Action: Mouse scrolled (431, 381) with delta (0, 0)
Screenshot: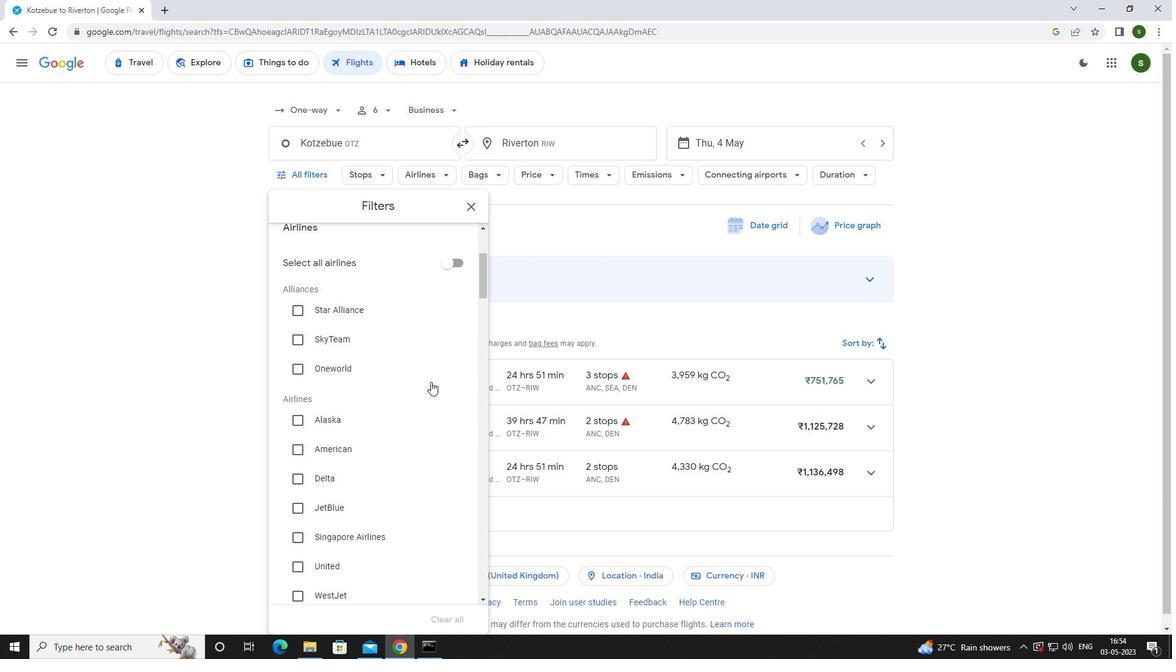 
Action: Mouse scrolled (431, 381) with delta (0, 0)
Screenshot: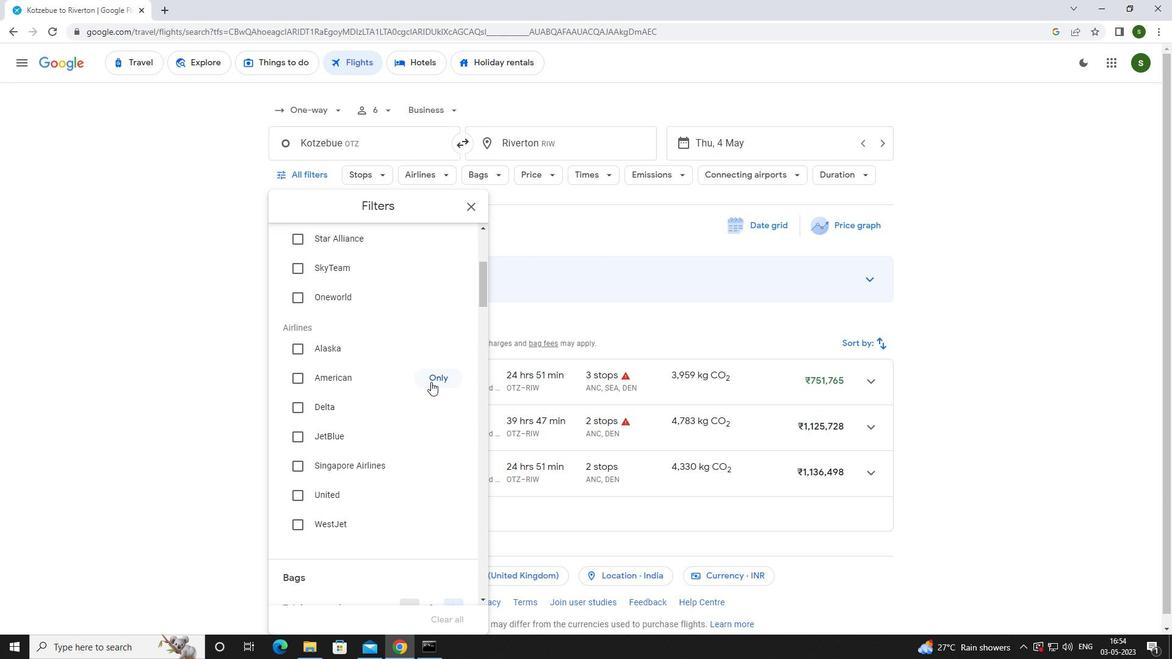 
Action: Mouse scrolled (431, 381) with delta (0, 0)
Screenshot: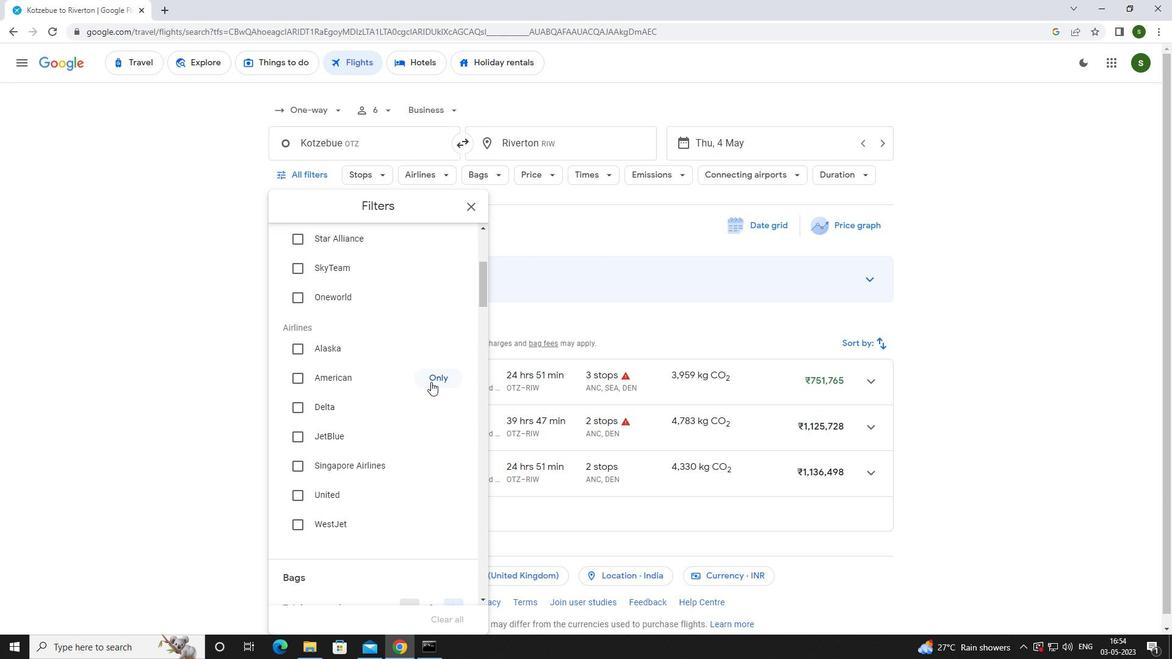 
Action: Mouse scrolled (431, 381) with delta (0, 0)
Screenshot: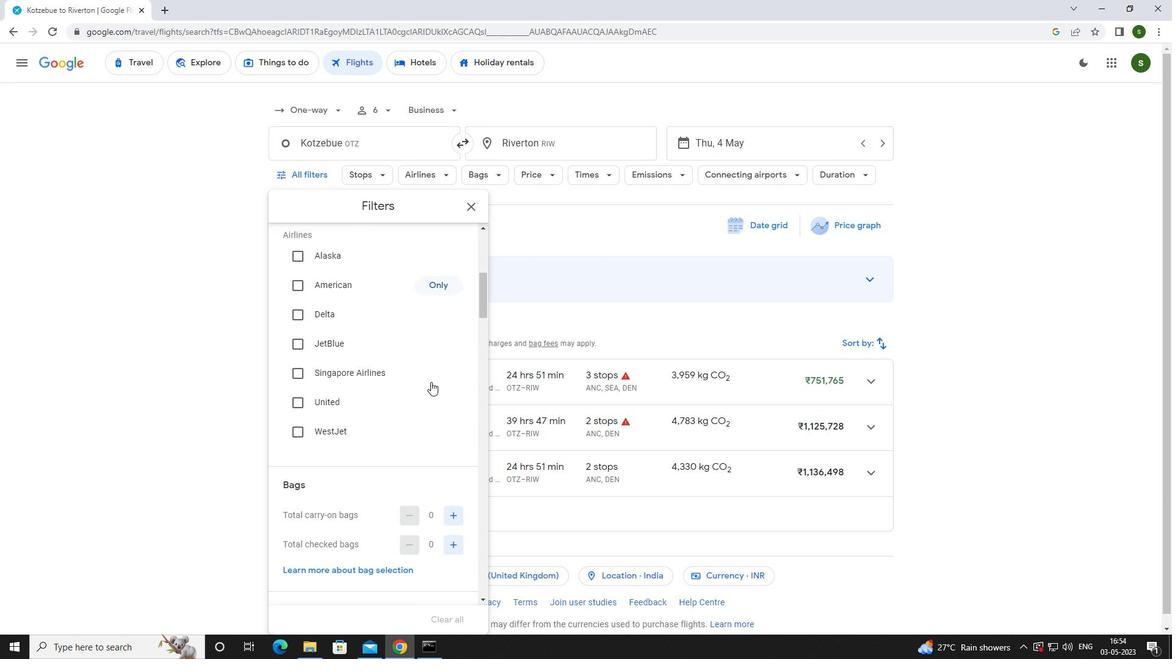 
Action: Mouse moved to (461, 459)
Screenshot: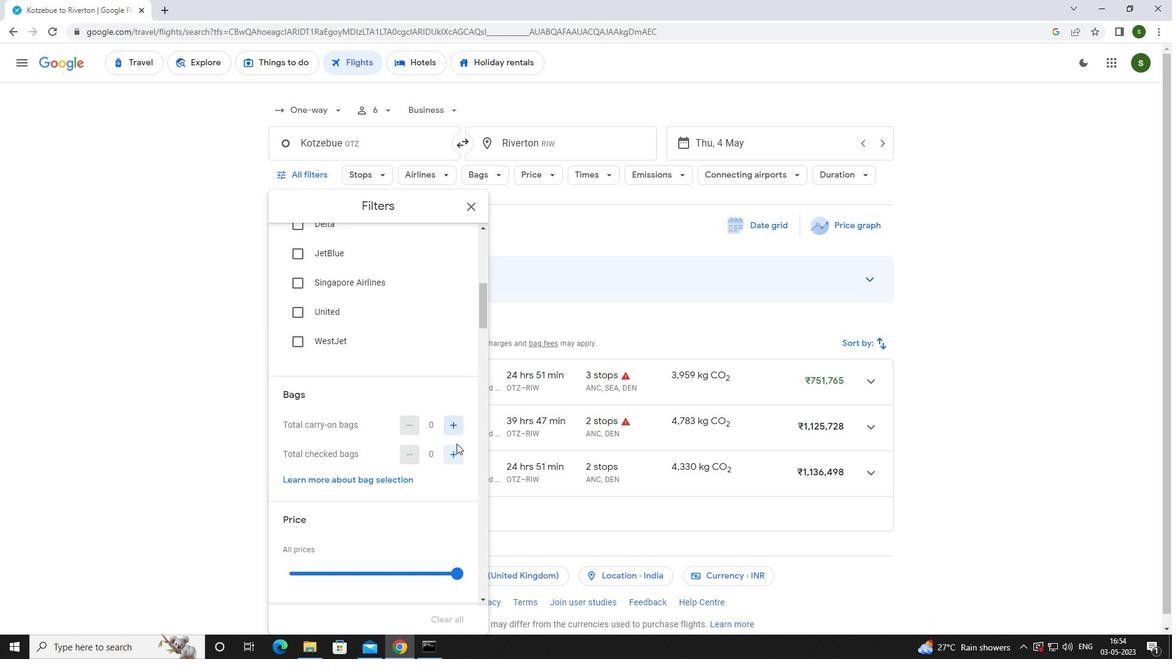 
Action: Mouse pressed left at (461, 459)
Screenshot: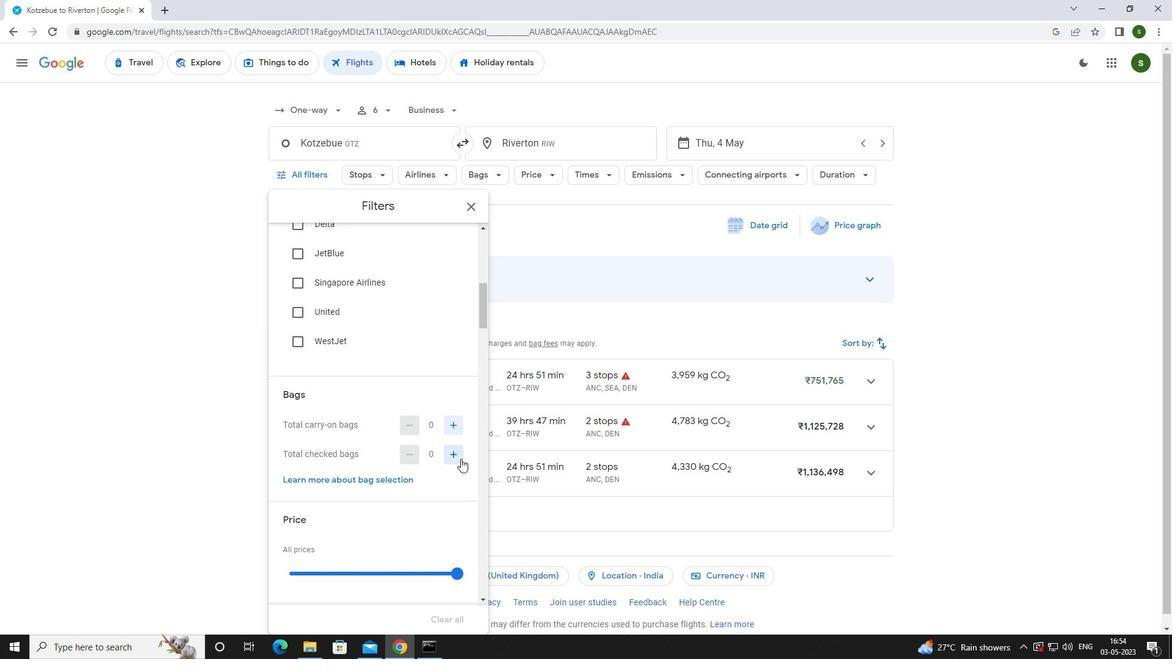 
Action: Mouse pressed left at (461, 459)
Screenshot: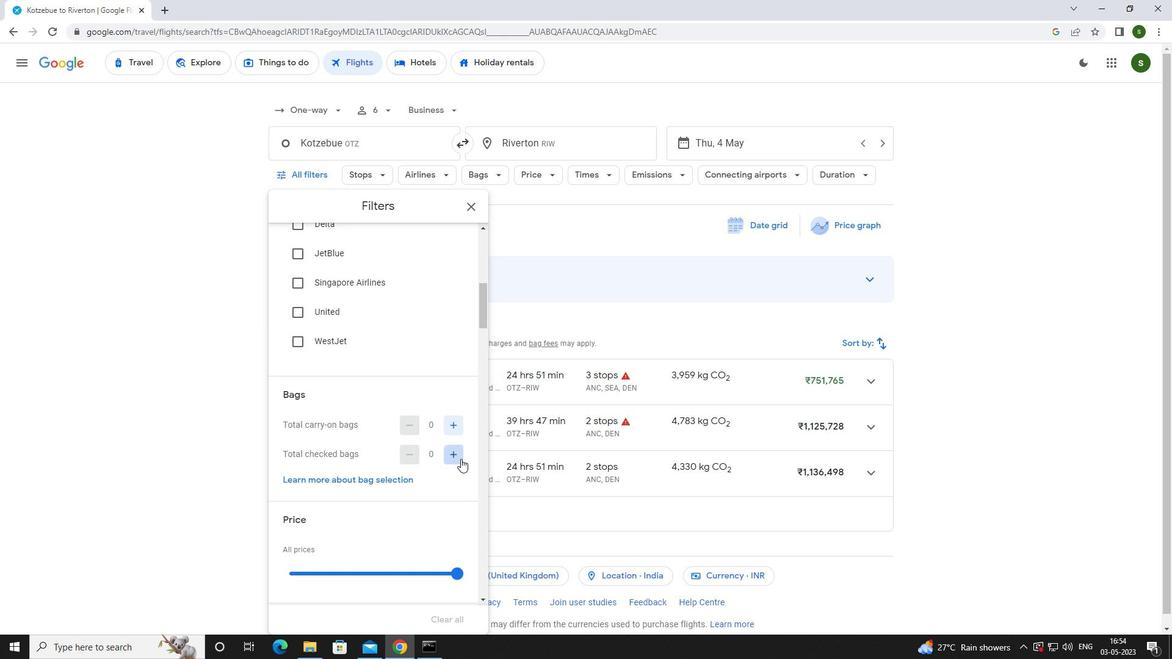 
Action: Mouse pressed left at (461, 459)
Screenshot: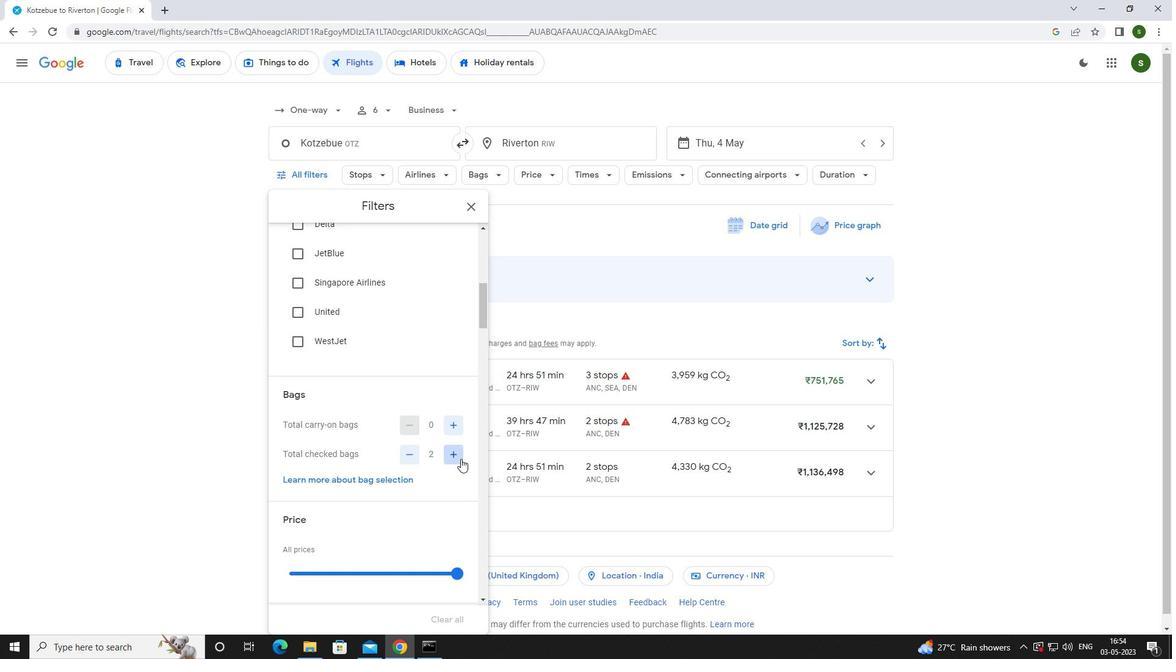 
Action: Mouse moved to (456, 457)
Screenshot: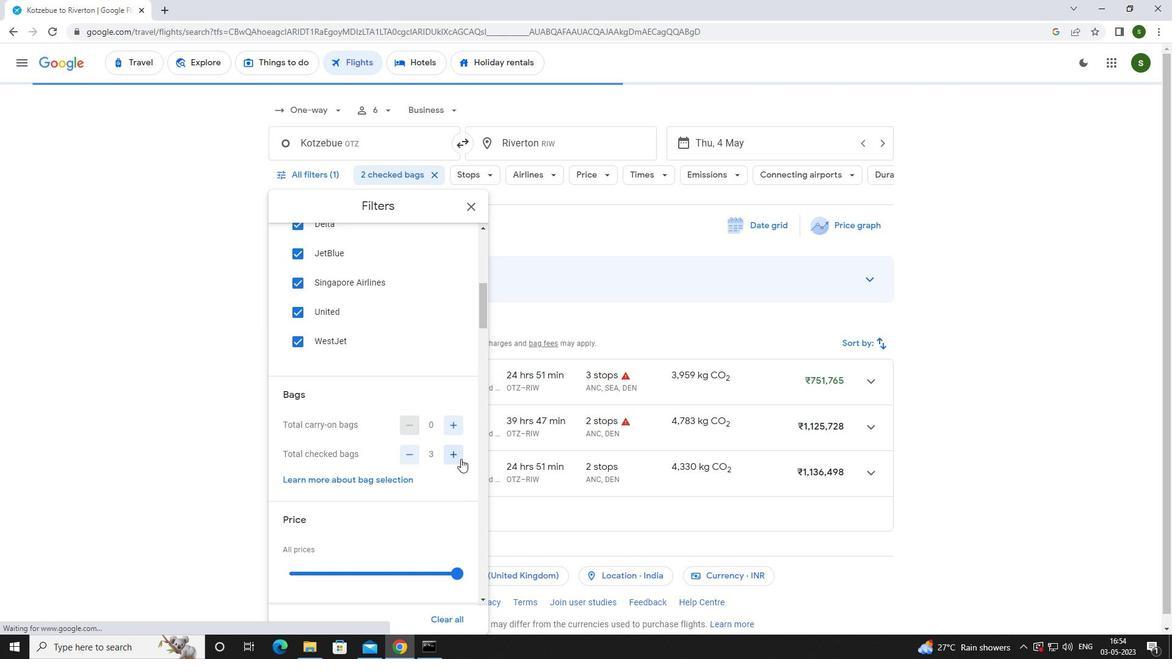 
Action: Mouse pressed left at (456, 457)
Screenshot: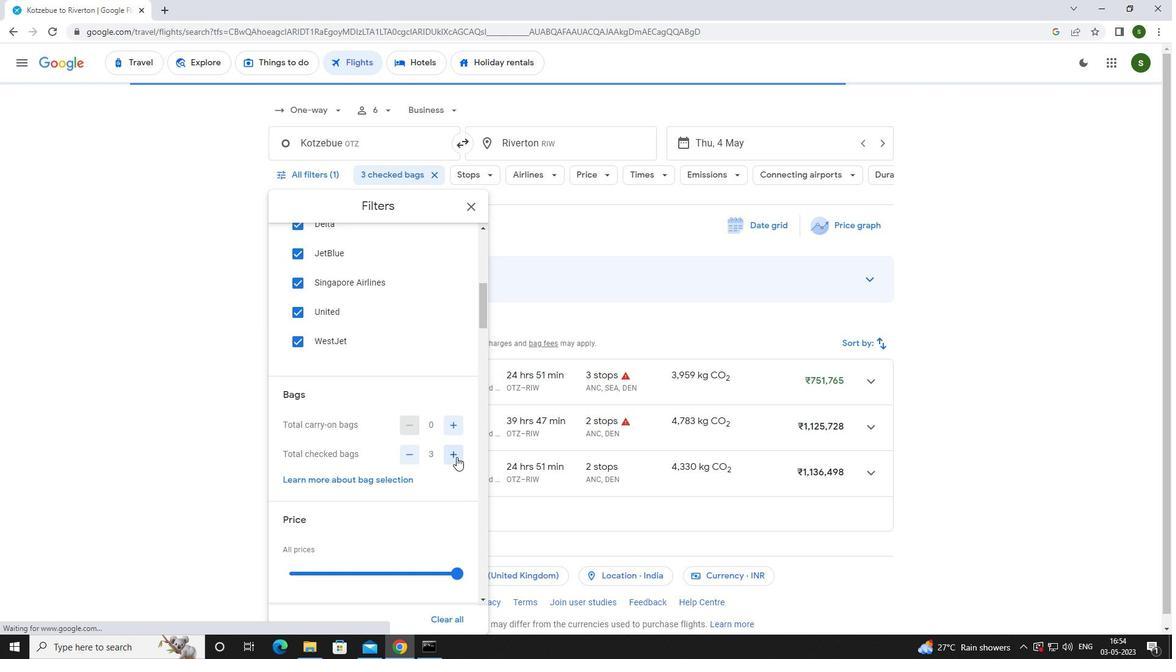 
Action: Mouse scrolled (456, 456) with delta (0, 0)
Screenshot: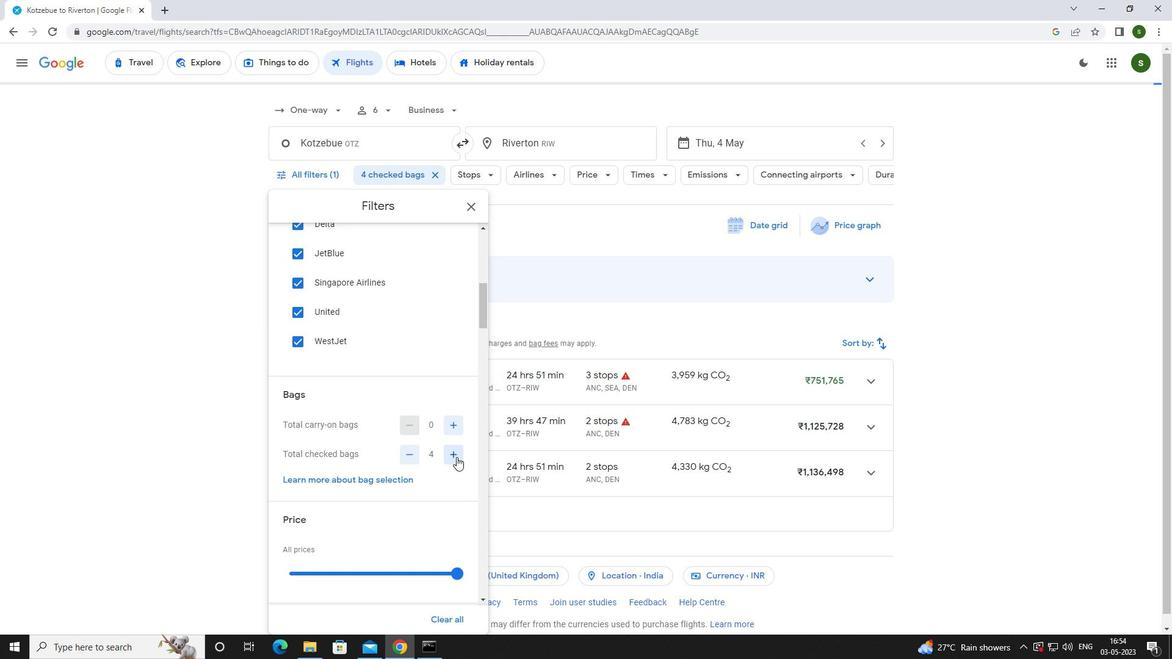 
Action: Mouse scrolled (456, 456) with delta (0, 0)
Screenshot: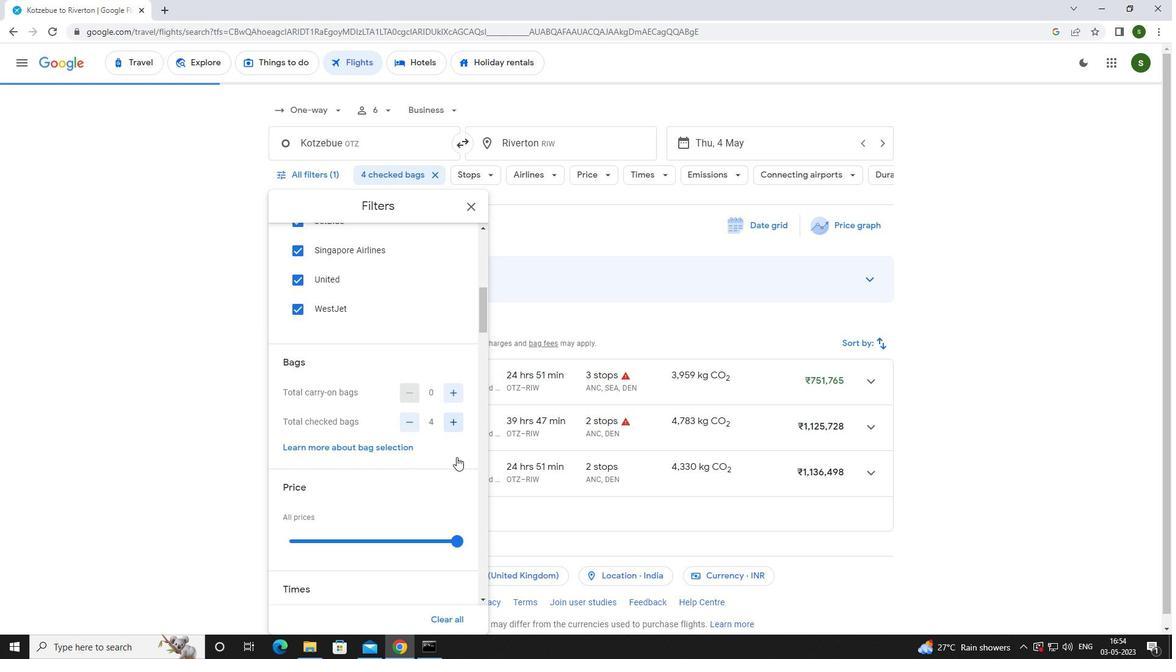 
Action: Mouse moved to (456, 456)
Screenshot: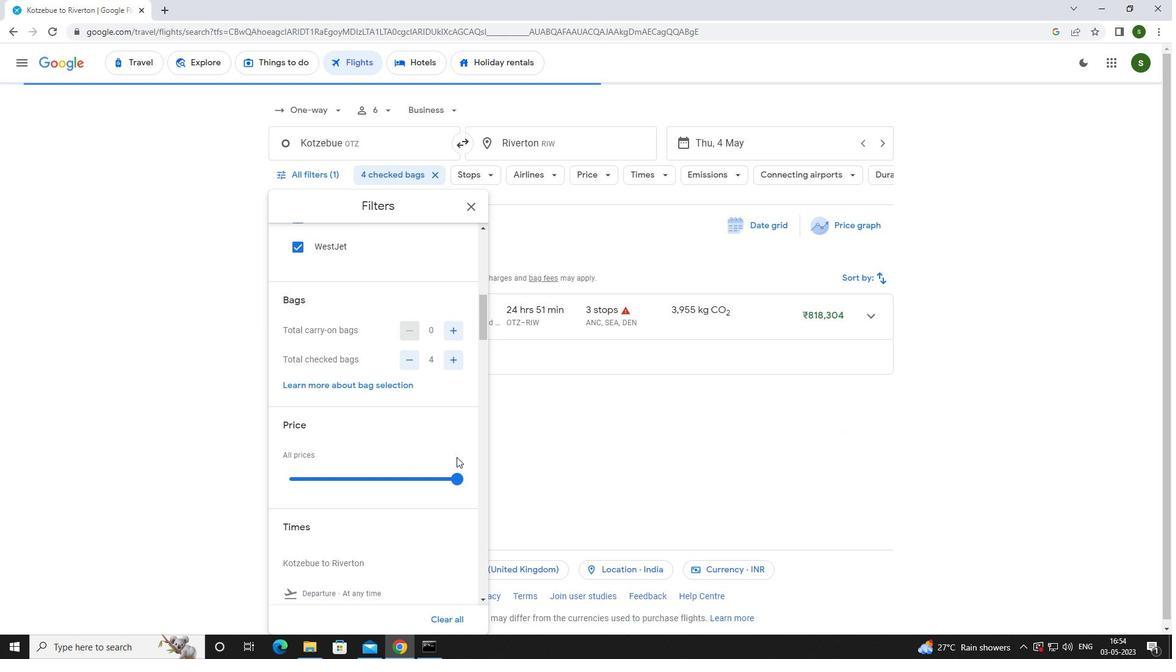 
Action: Mouse pressed left at (456, 456)
Screenshot: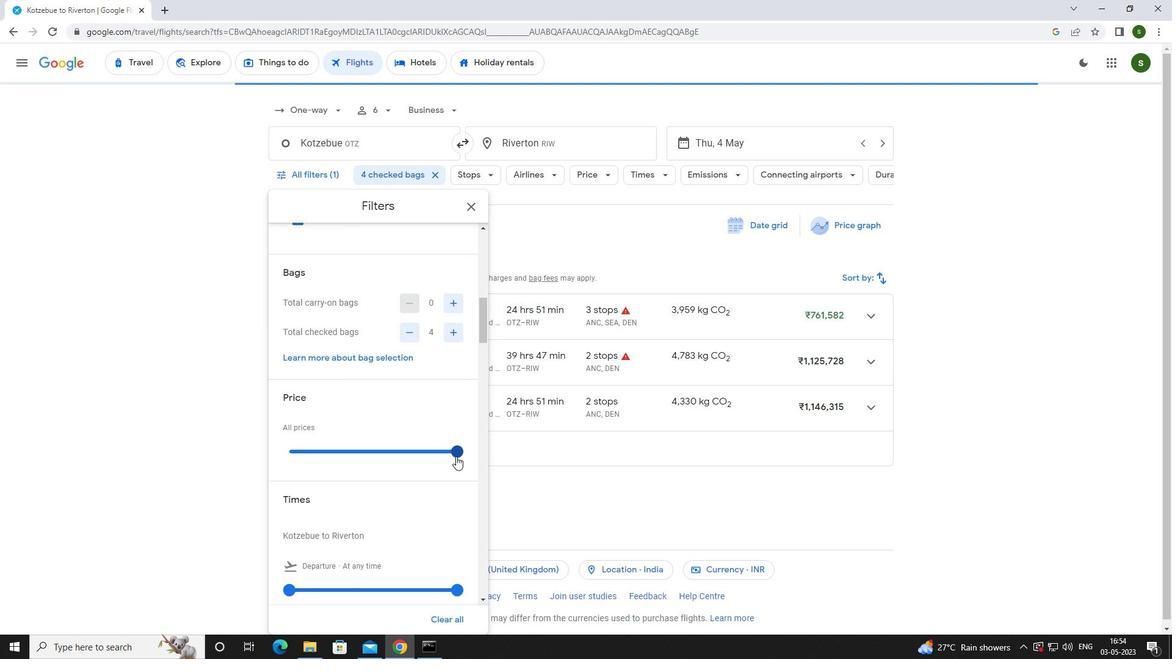 
Action: Mouse moved to (325, 461)
Screenshot: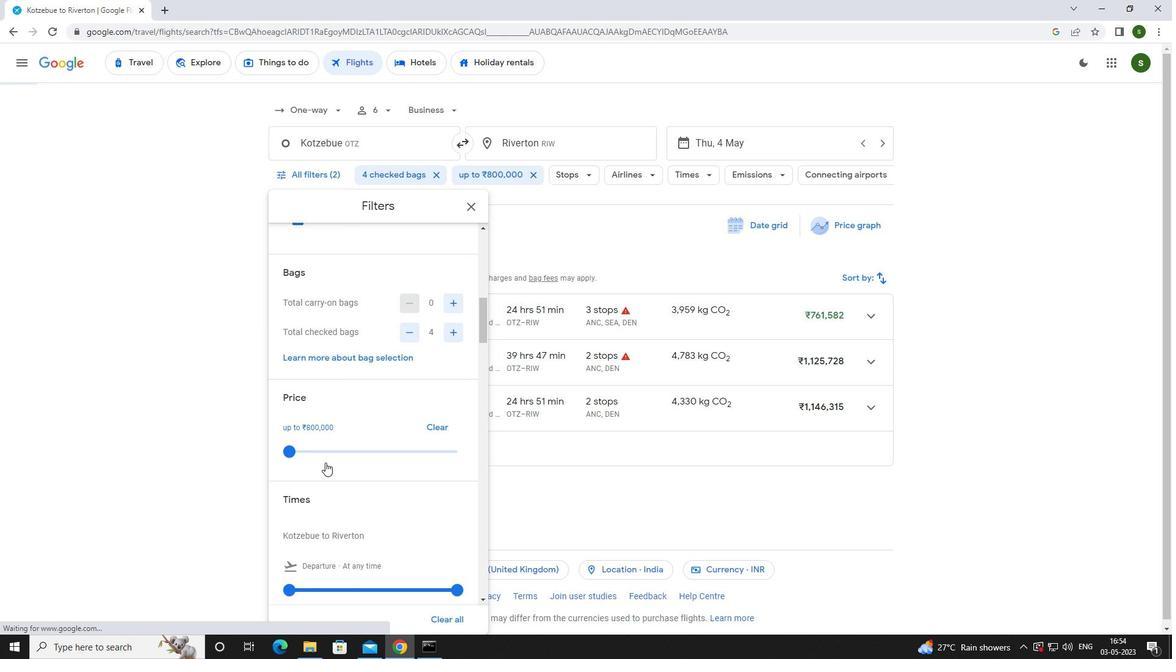 
Action: Mouse scrolled (325, 461) with delta (0, 0)
Screenshot: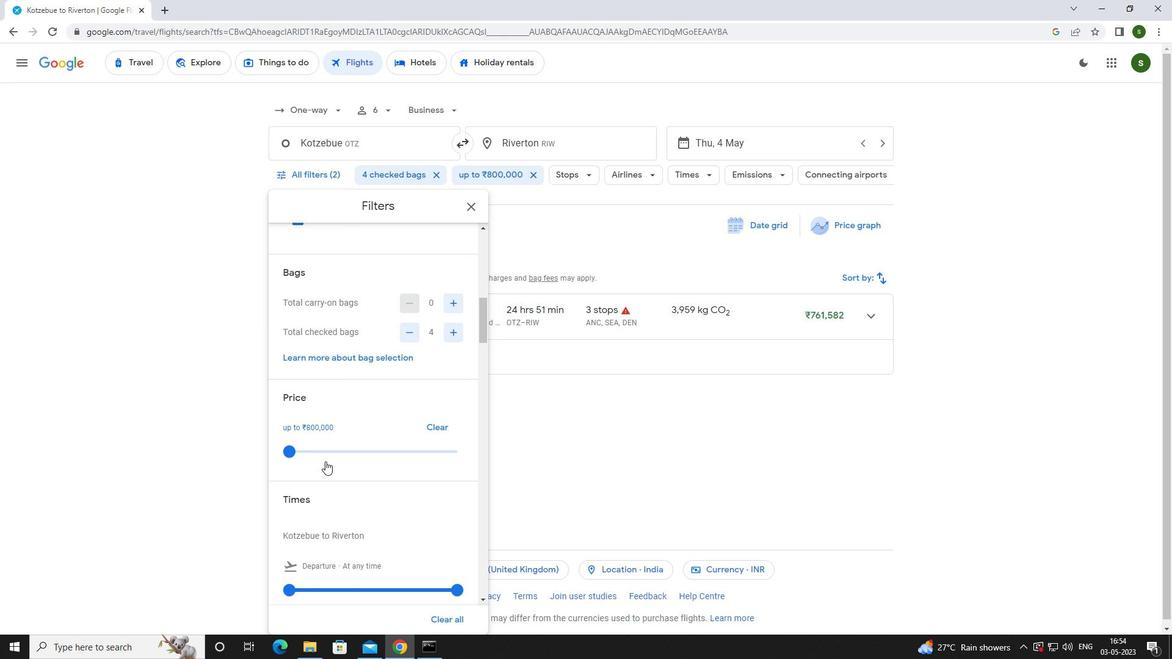 
Action: Mouse scrolled (325, 461) with delta (0, 0)
Screenshot: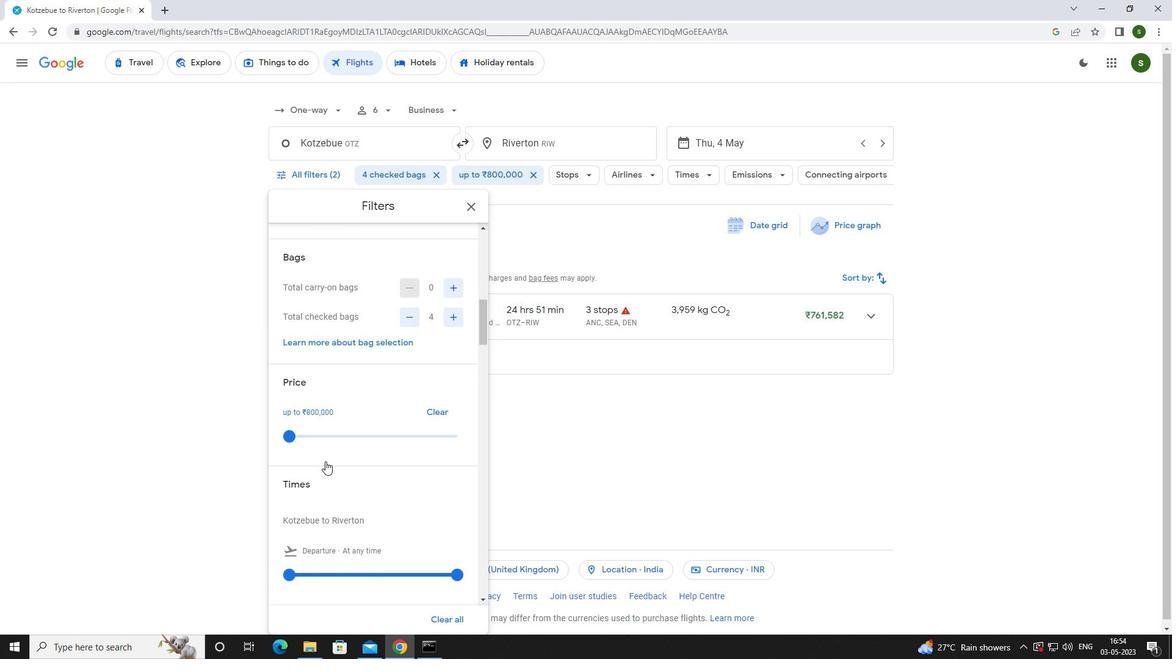 
Action: Mouse moved to (289, 469)
Screenshot: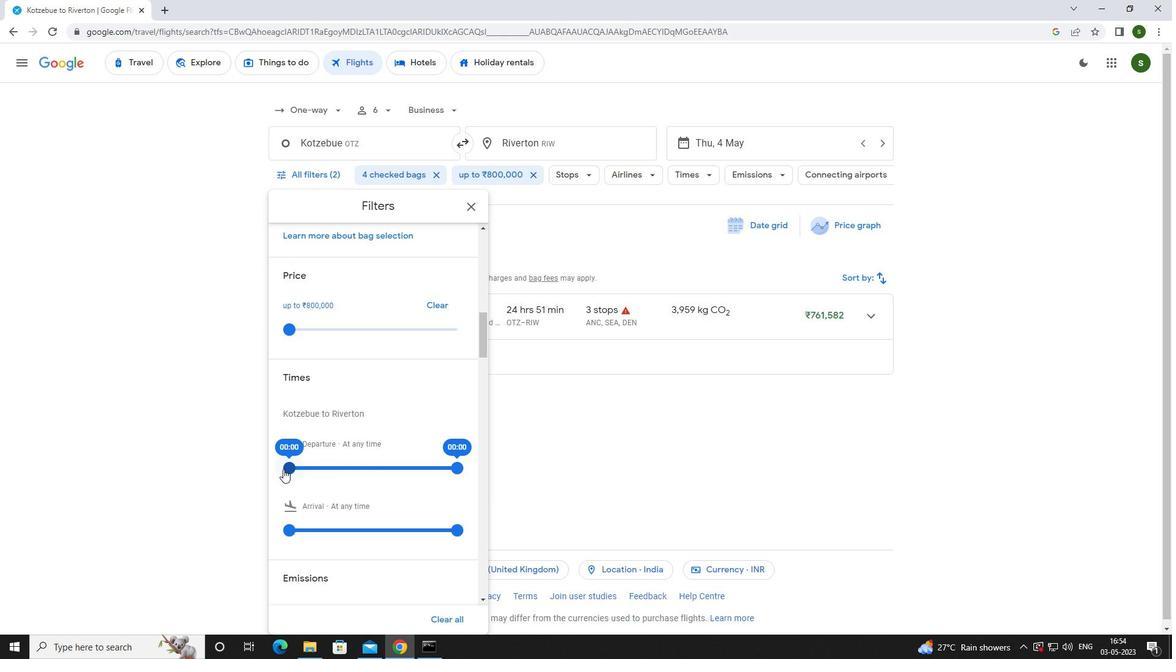 
Action: Mouse pressed left at (289, 469)
Screenshot: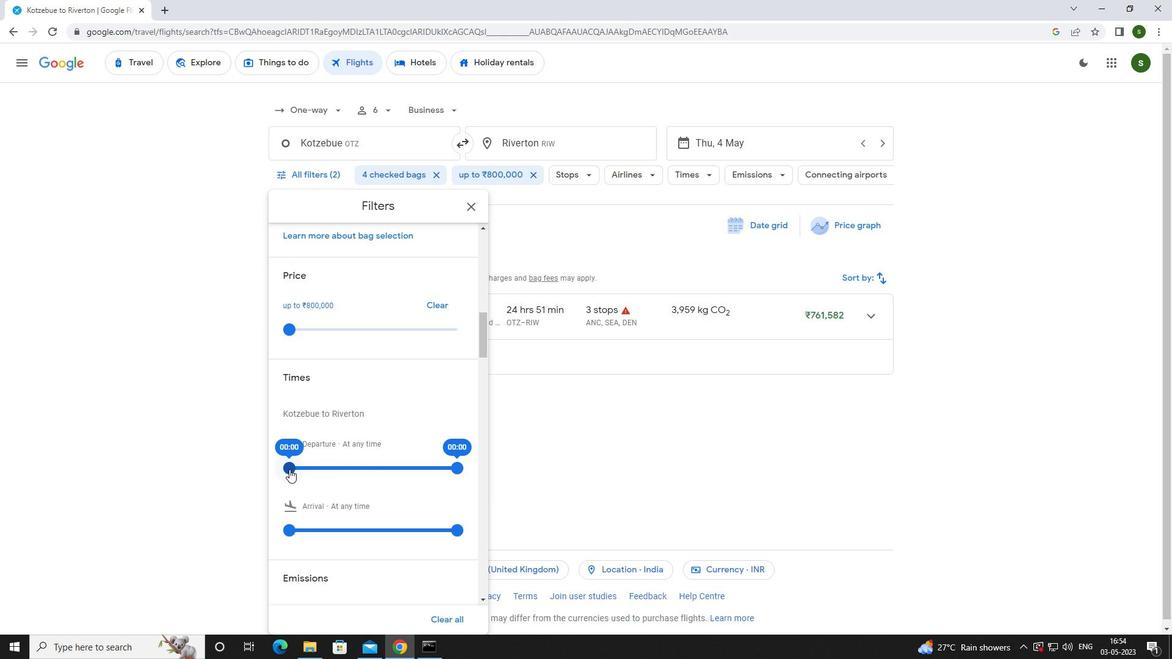 
Action: Mouse moved to (419, 467)
Screenshot: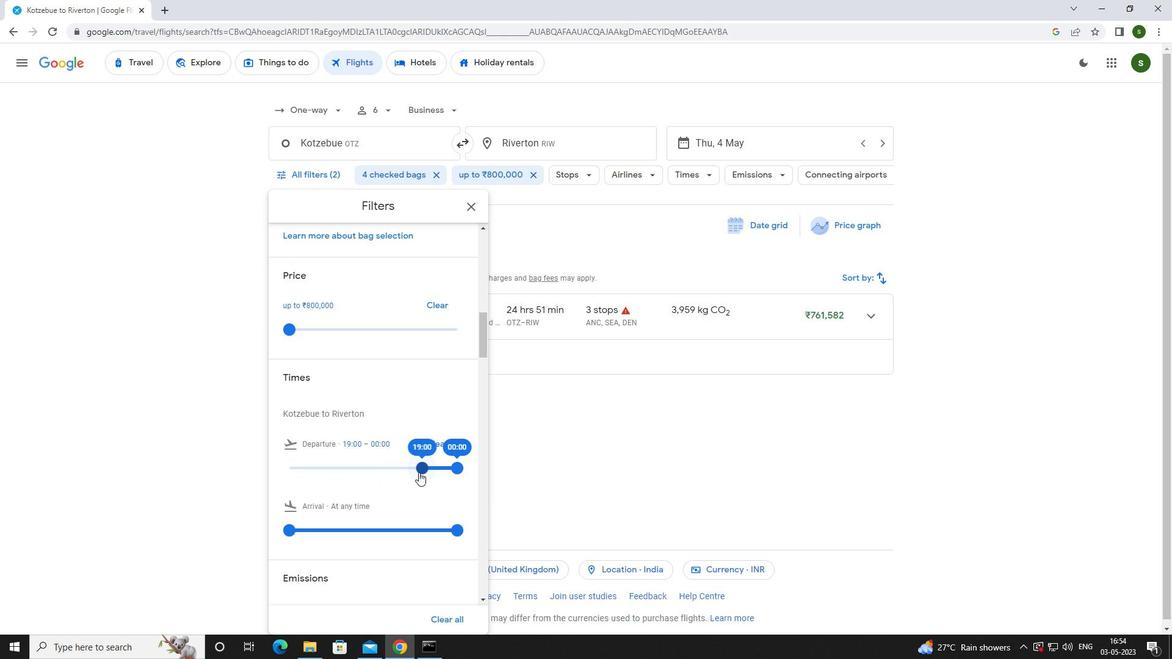 
Action: Mouse pressed left at (419, 467)
Screenshot: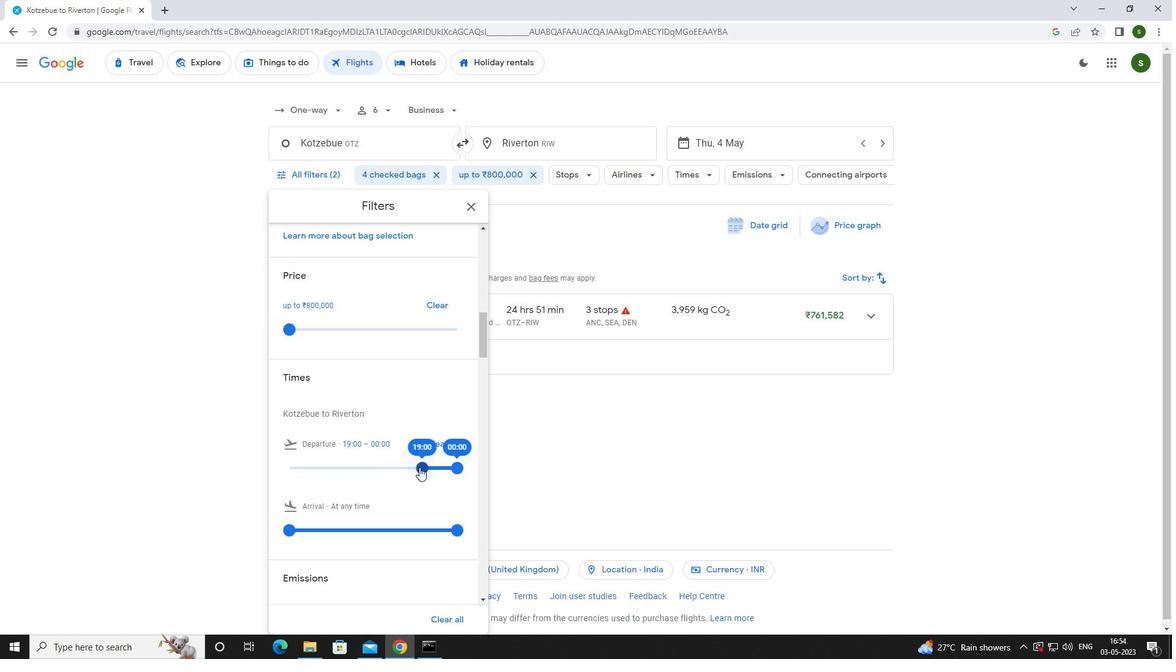 
Action: Mouse moved to (593, 441)
Screenshot: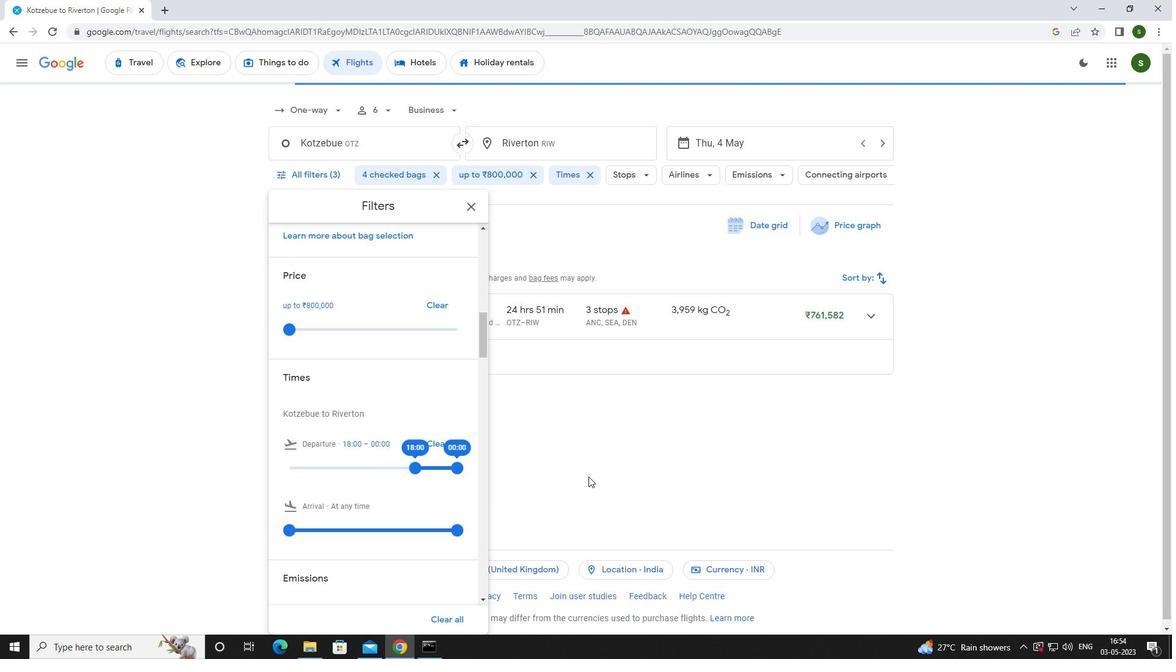 
Action: Mouse pressed left at (593, 441)
Screenshot: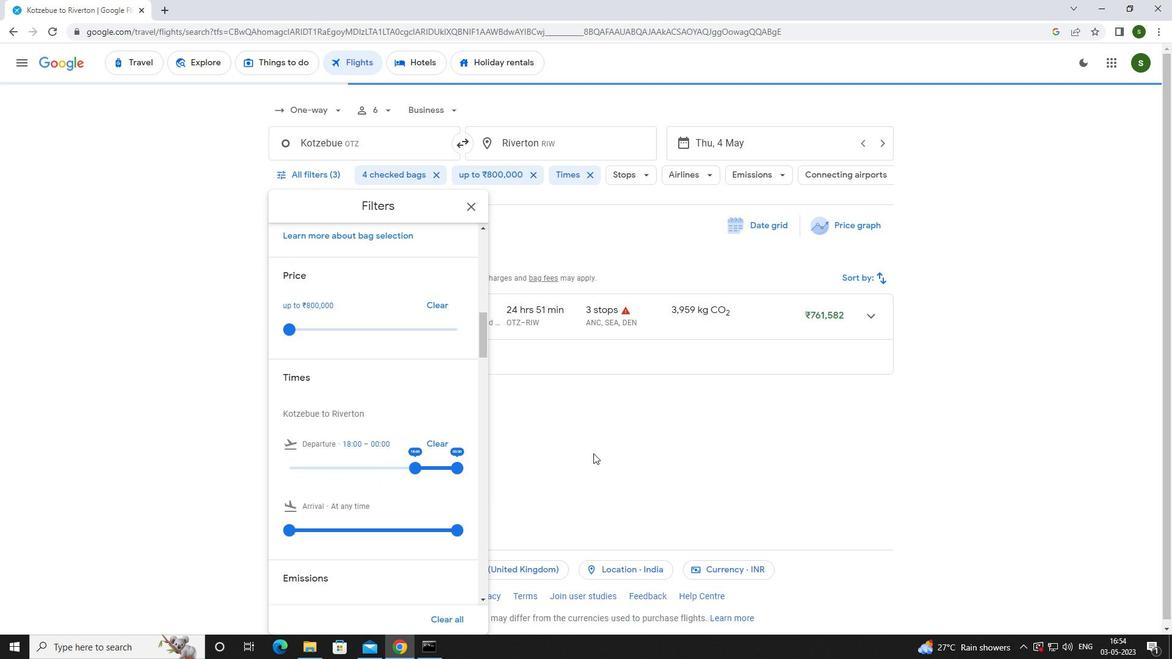 
